 Task: Look for space in Prescott Valley, United States from 9th August, 2023 to 12th August, 2023 for 1 adult in price range Rs.6000 to Rs.15000. Place can be entire place with 1  bedroom having 1 bed and 1 bathroom. Property type can be house, flat, guest house. Amenities needed are: wifi, washing machine. Booking option can be shelf check-in. Required host language is English.
Action: Mouse moved to (498, 121)
Screenshot: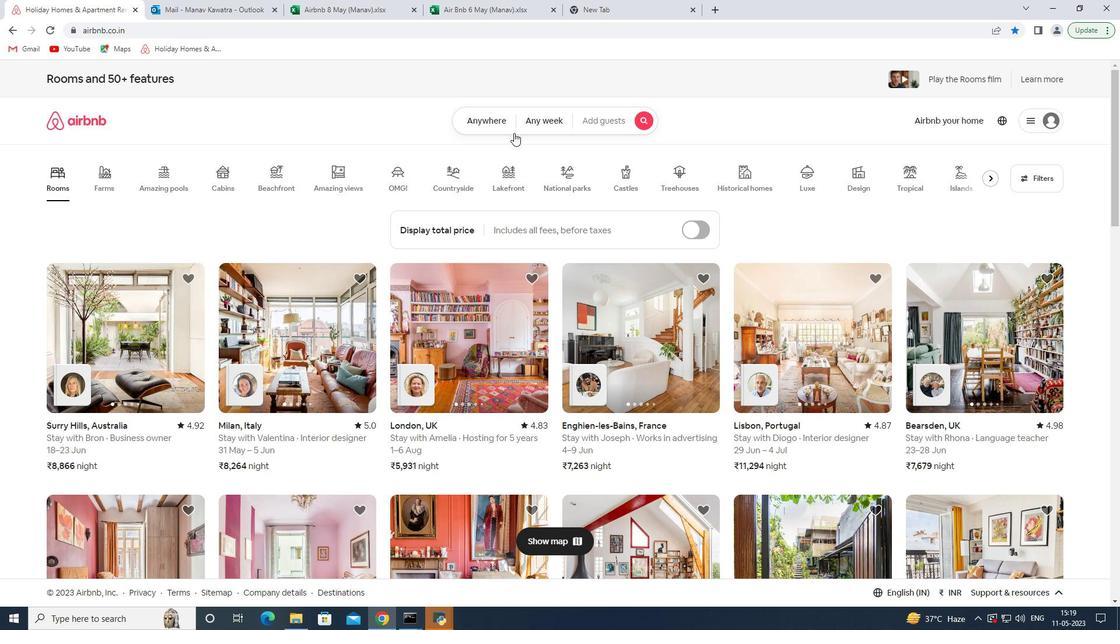 
Action: Mouse pressed left at (498, 121)
Screenshot: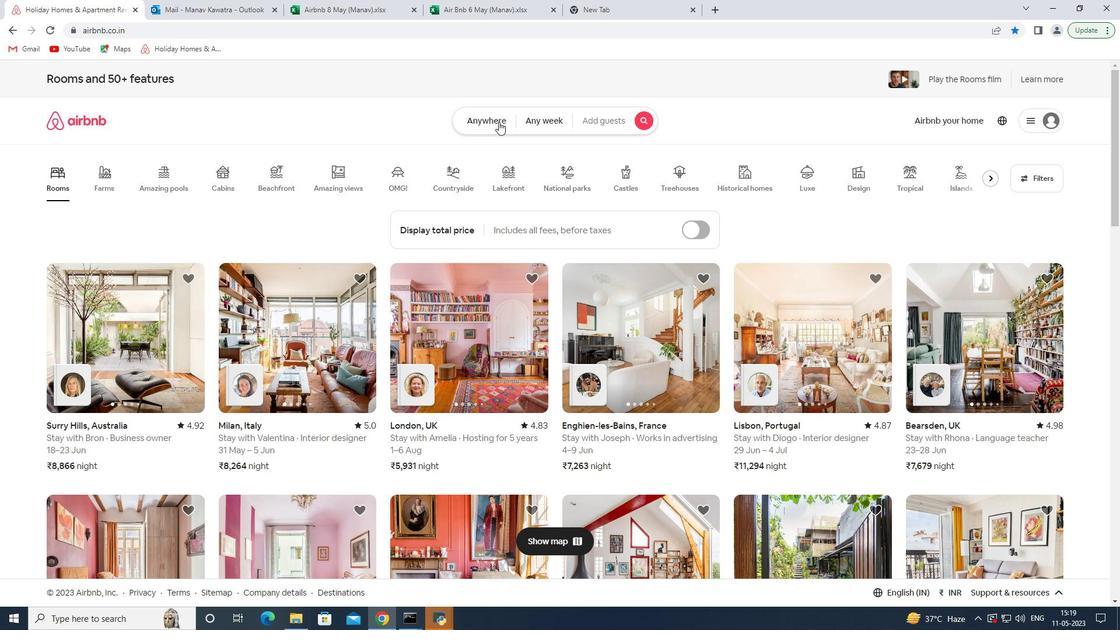
Action: Mouse moved to (451, 162)
Screenshot: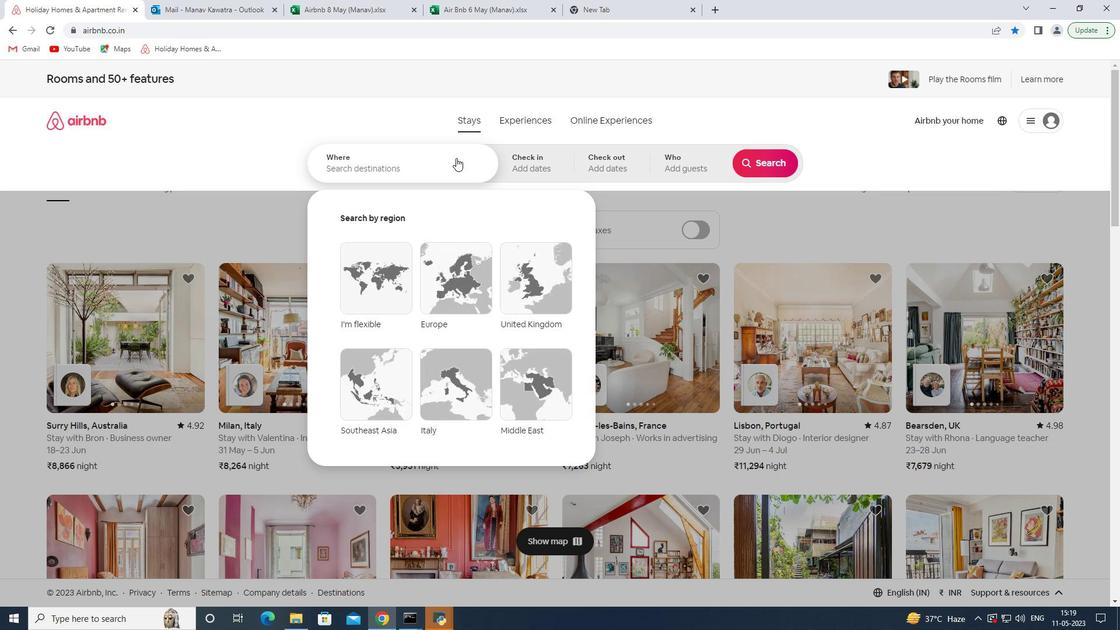
Action: Mouse pressed left at (451, 162)
Screenshot: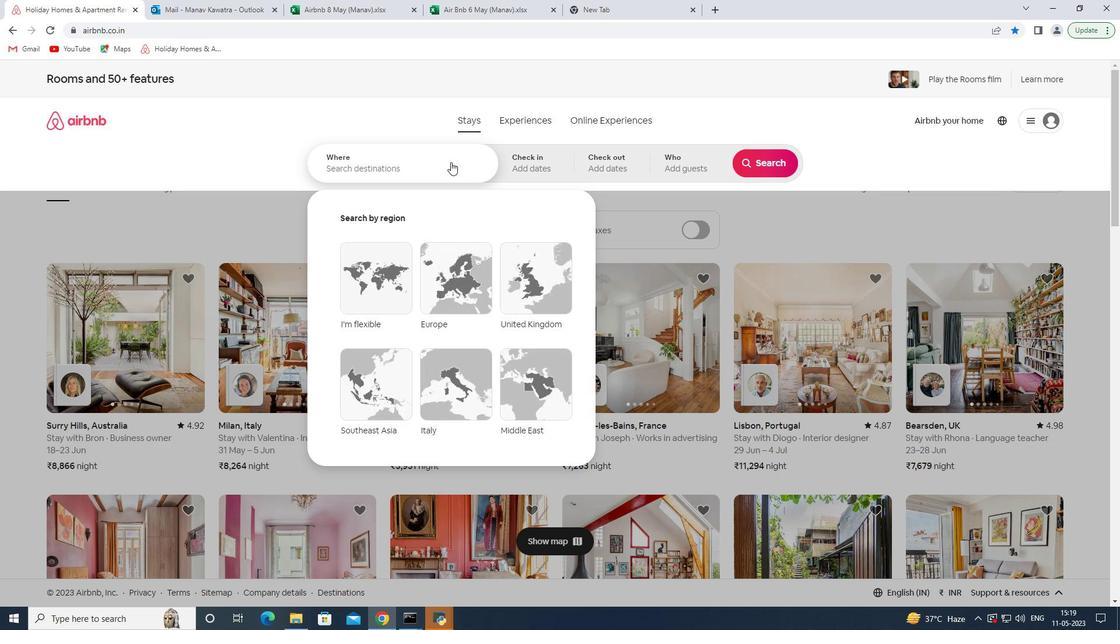 
Action: Key pressed <Key.shift><Key.shift><Key.shift><Key.shift><Key.shift><Key.shift>Prescott<Key.space><Key.shift>Valley,<Key.space><Key.shift><Key.shift><Key.shift><Key.shift>United<Key.space><Key.shift>States<Key.enter>
Screenshot: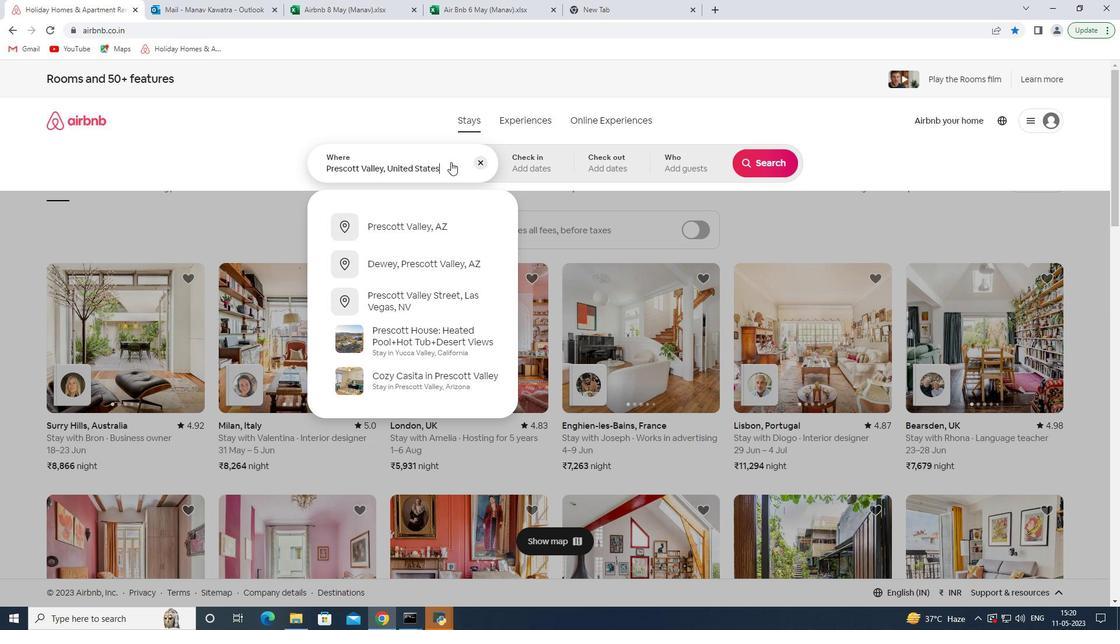 
Action: Mouse moved to (770, 255)
Screenshot: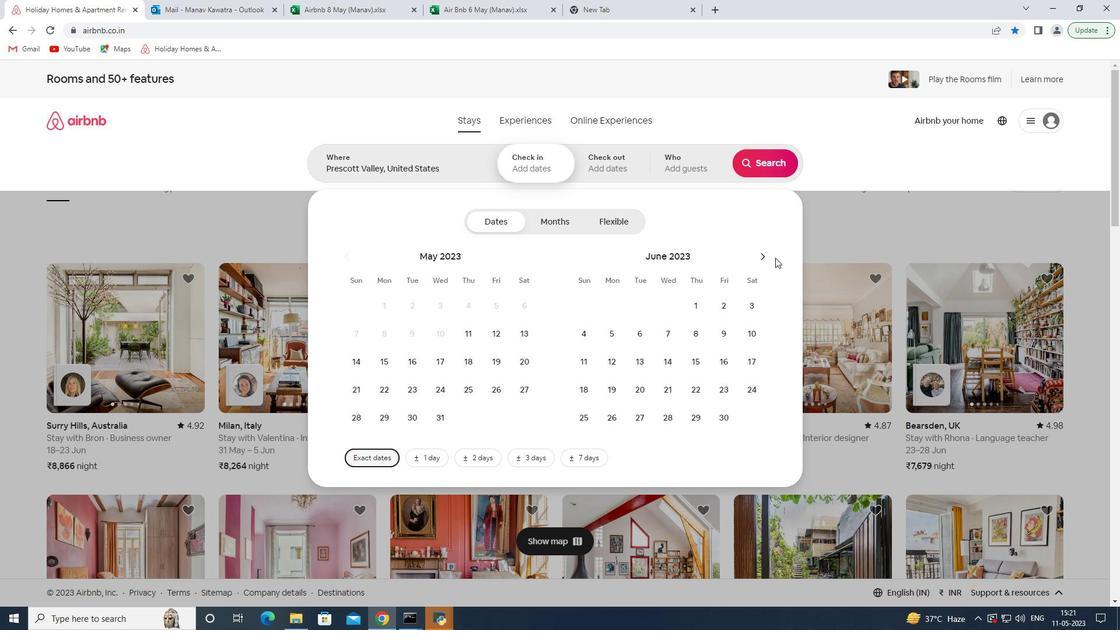 
Action: Mouse pressed left at (770, 255)
Screenshot: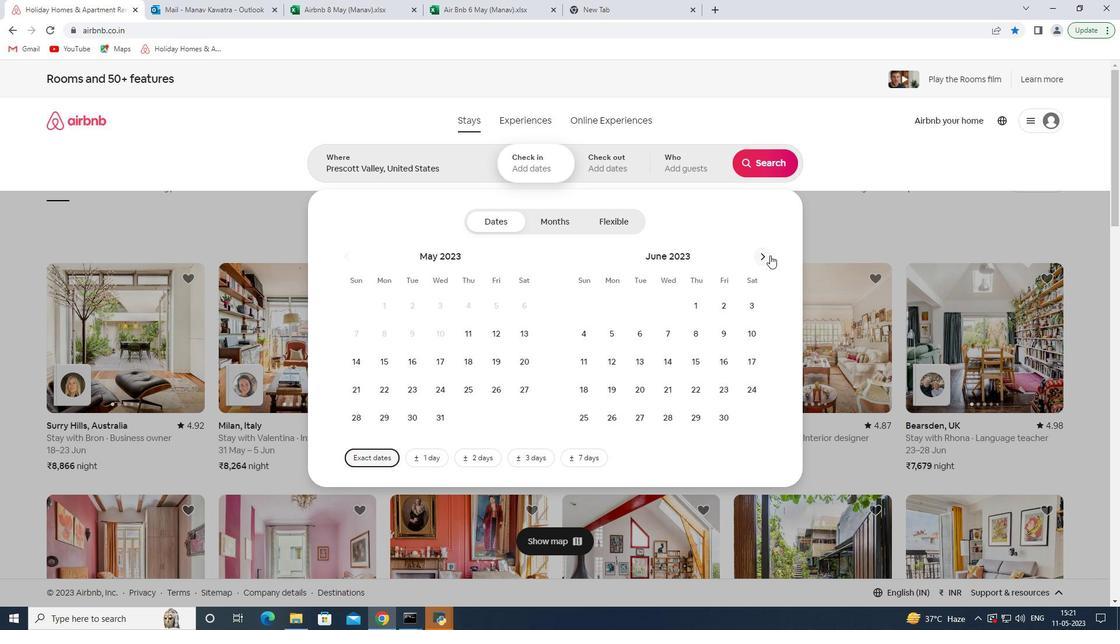 
Action: Mouse pressed left at (770, 255)
Screenshot: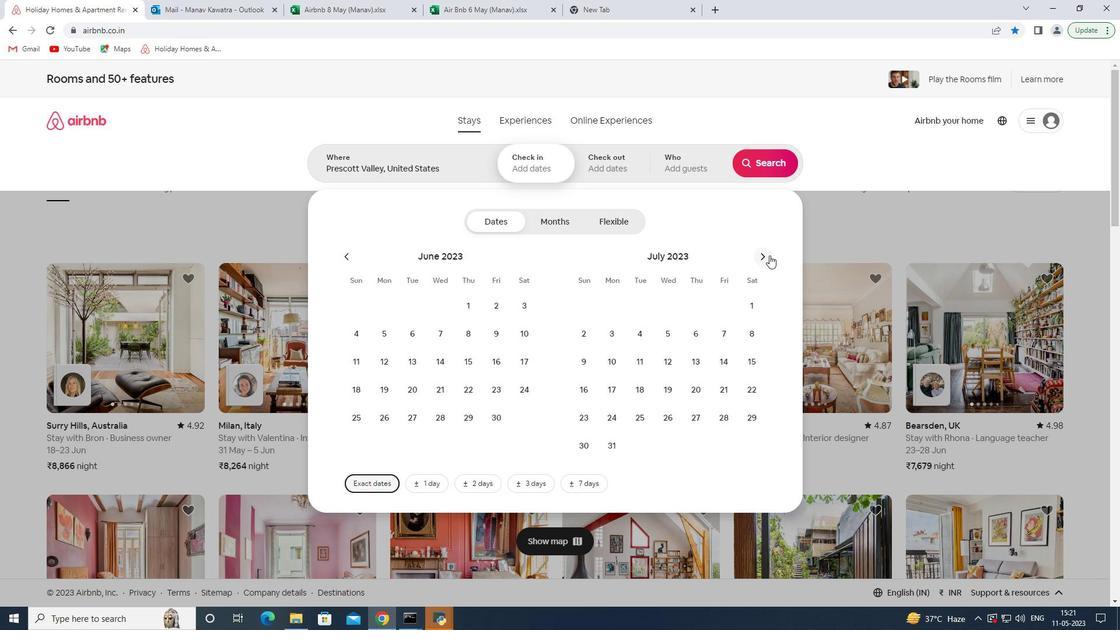 
Action: Mouse moved to (667, 329)
Screenshot: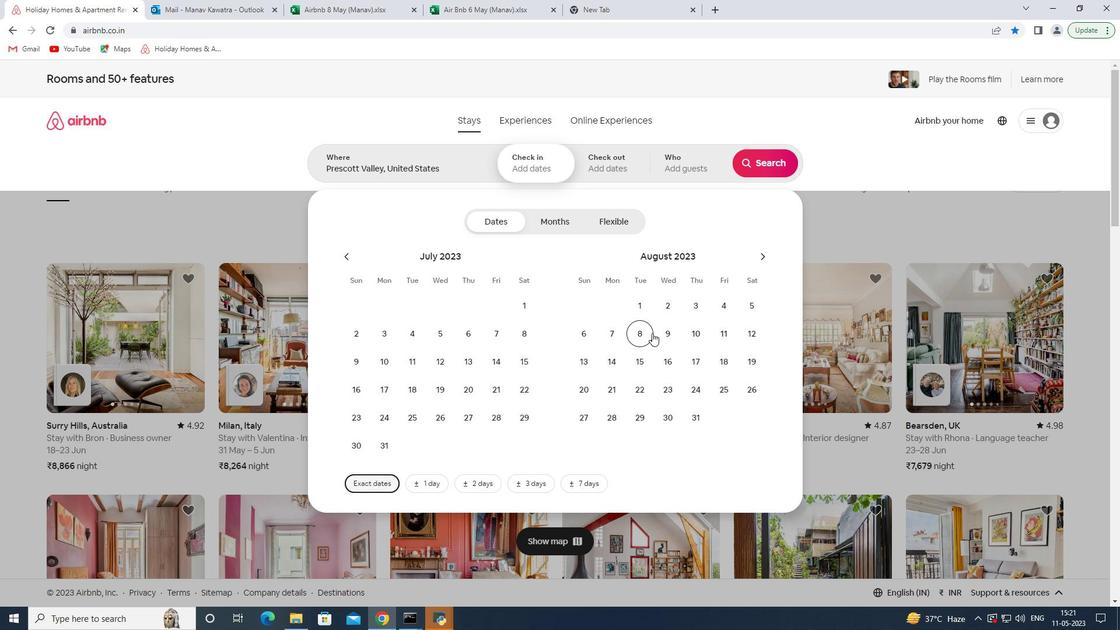 
Action: Mouse pressed left at (667, 329)
Screenshot: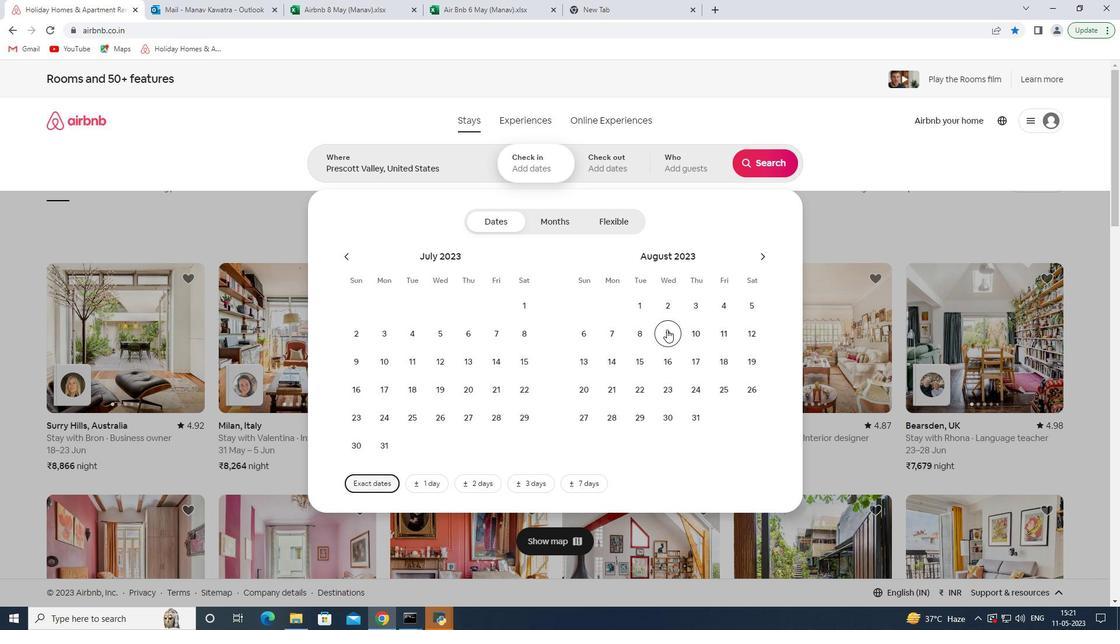 
Action: Mouse moved to (750, 328)
Screenshot: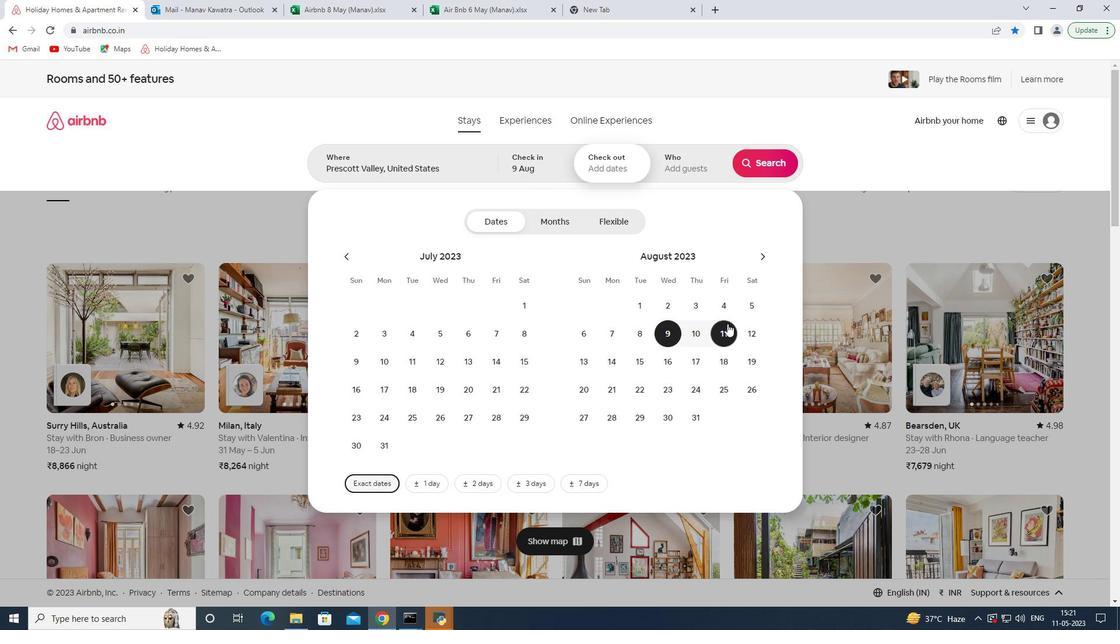 
Action: Mouse pressed left at (750, 328)
Screenshot: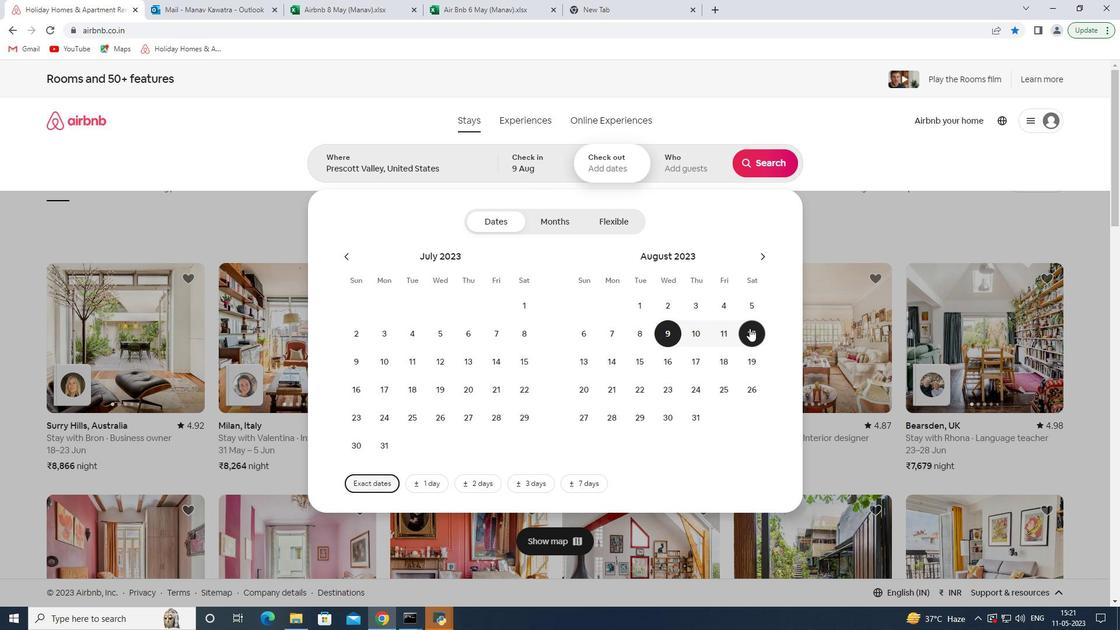 
Action: Mouse moved to (692, 170)
Screenshot: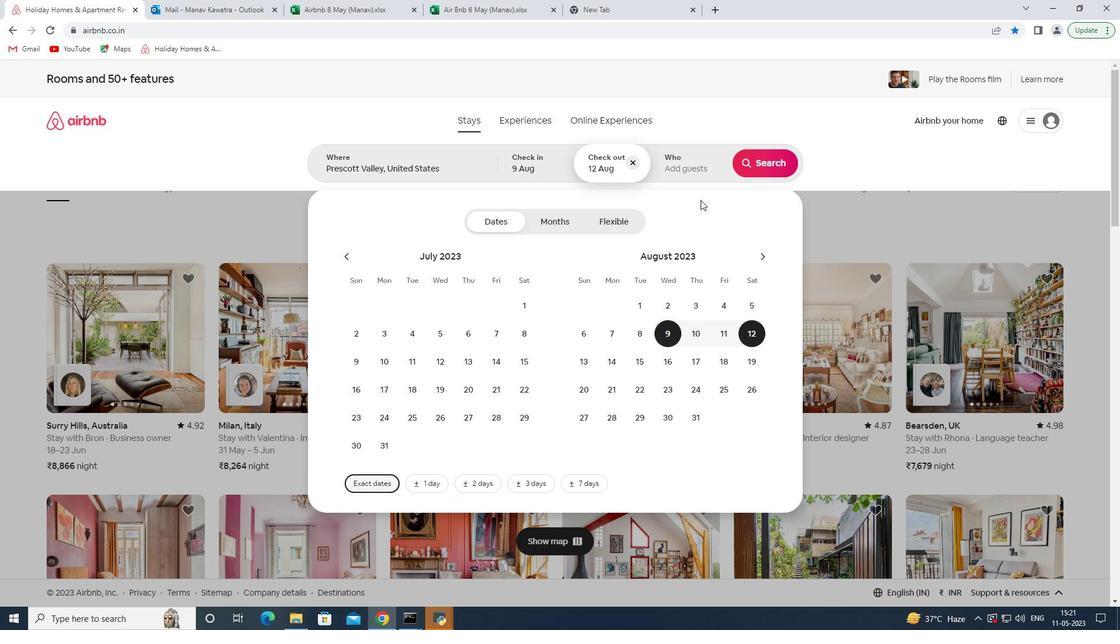 
Action: Mouse pressed left at (692, 170)
Screenshot: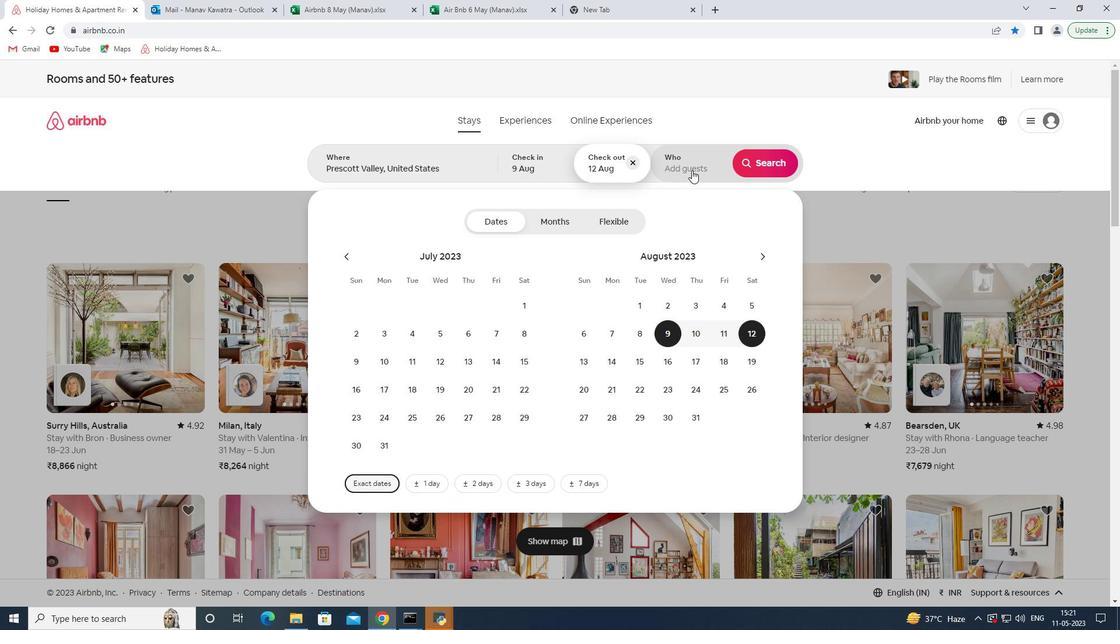 
Action: Mouse moved to (770, 230)
Screenshot: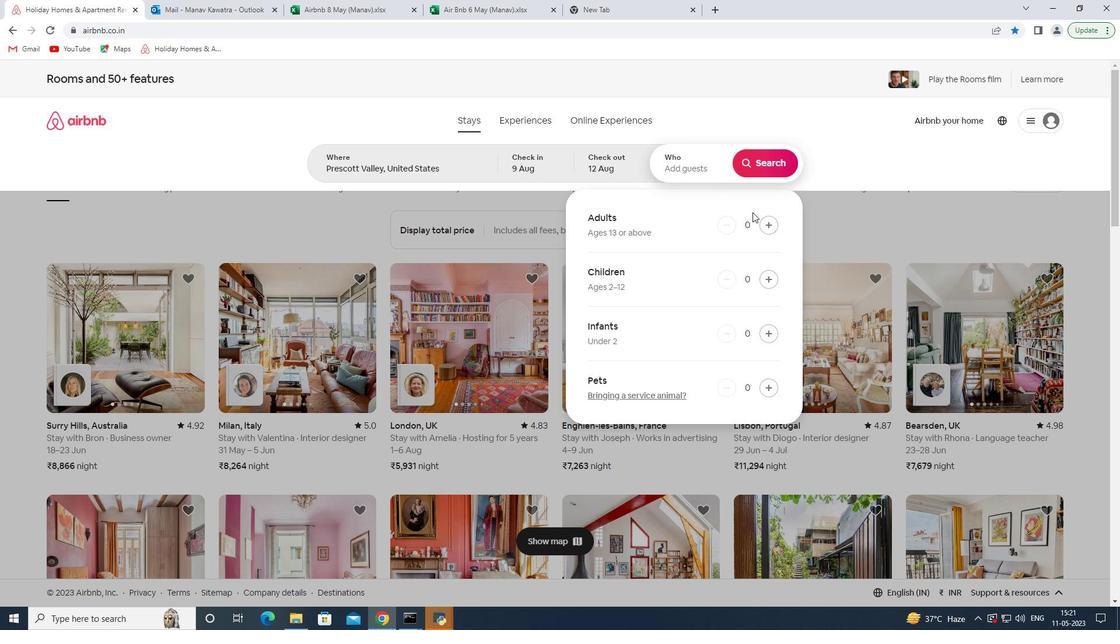 
Action: Mouse pressed left at (770, 230)
Screenshot: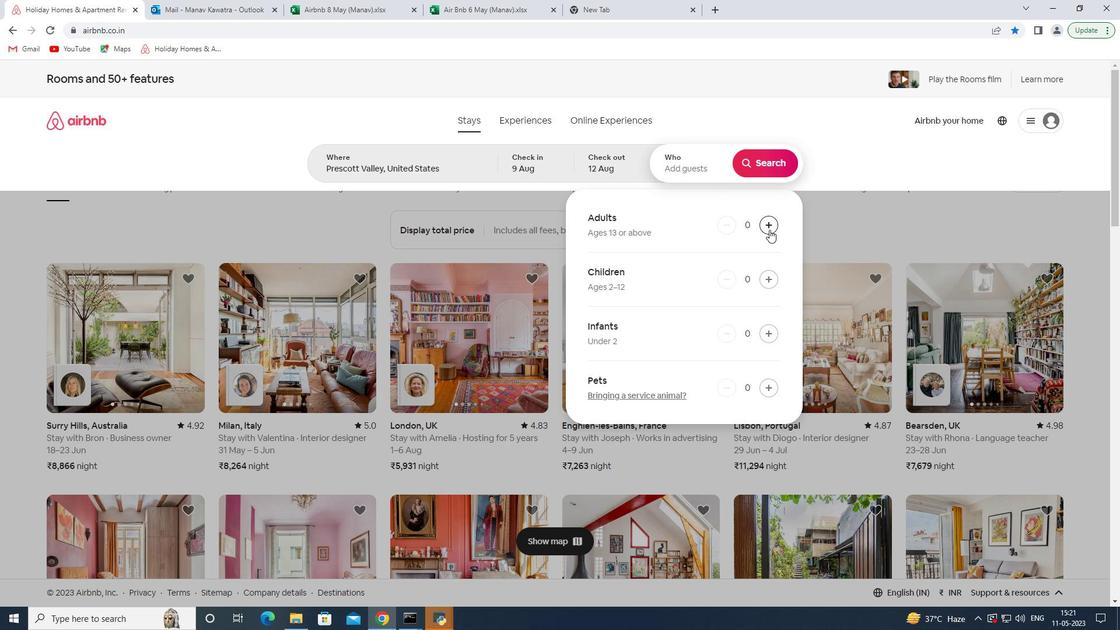 
Action: Mouse pressed left at (770, 230)
Screenshot: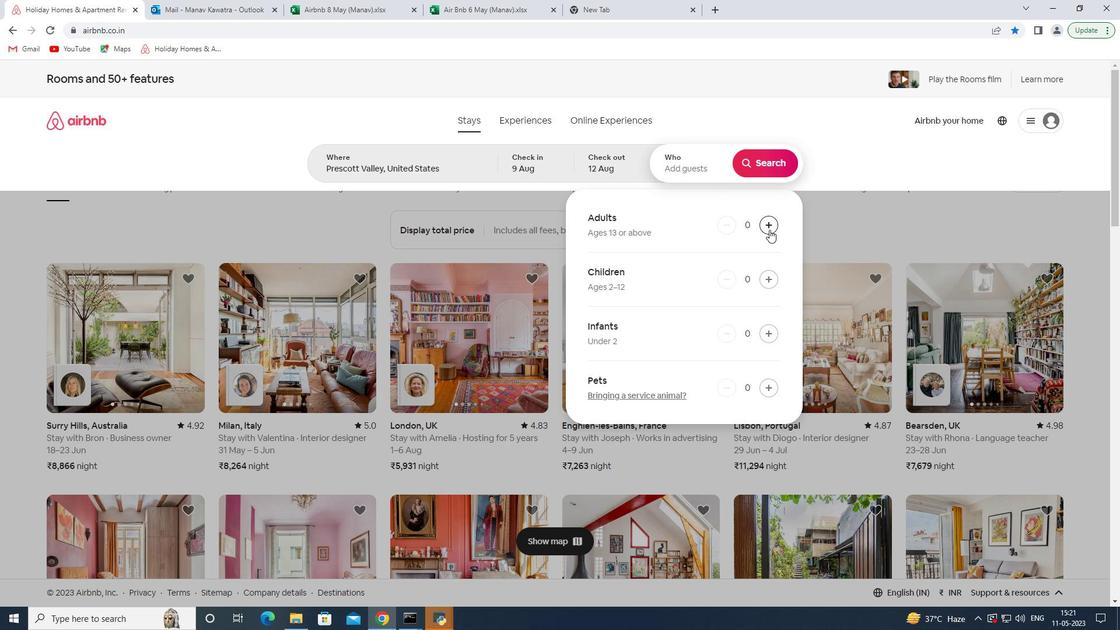 
Action: Mouse moved to (722, 231)
Screenshot: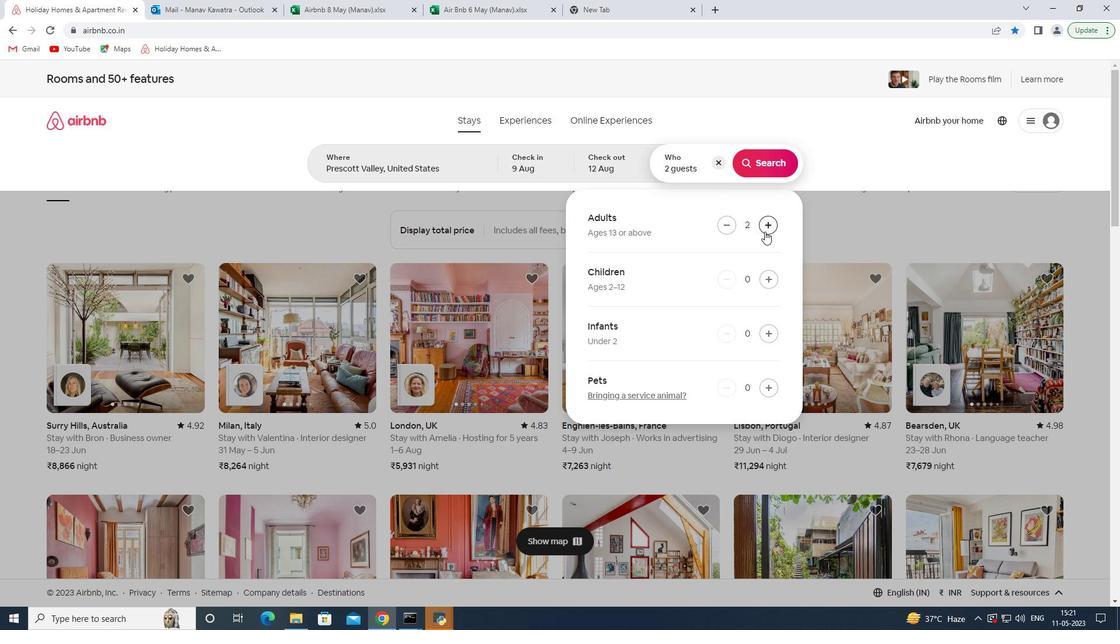 
Action: Mouse pressed left at (722, 231)
Screenshot: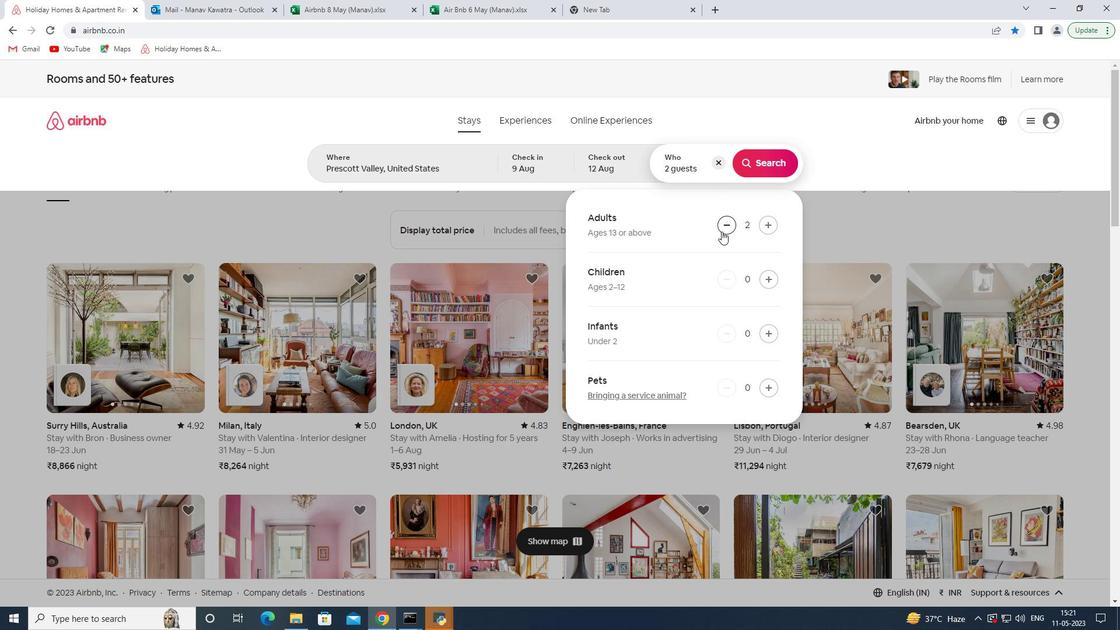 
Action: Mouse moved to (764, 150)
Screenshot: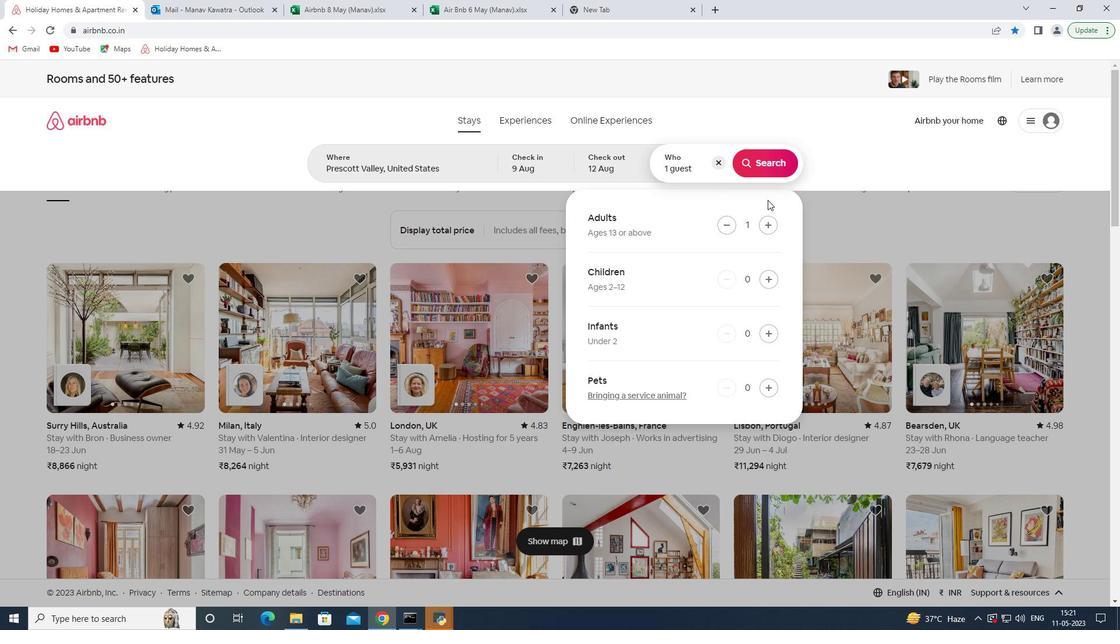 
Action: Mouse pressed left at (764, 150)
Screenshot: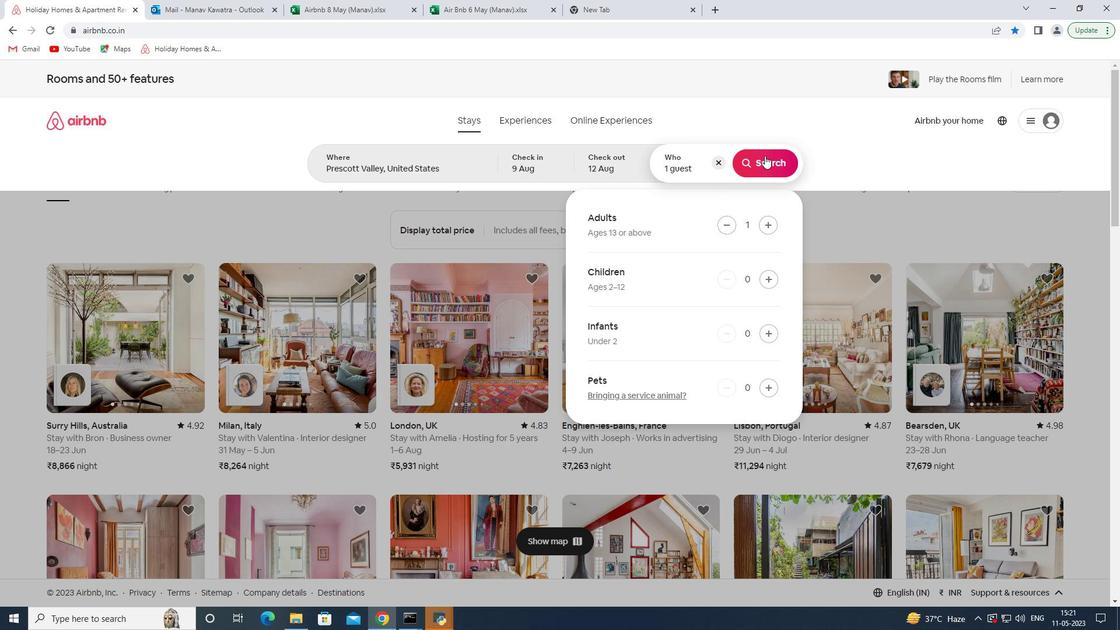 
Action: Mouse moved to (1067, 131)
Screenshot: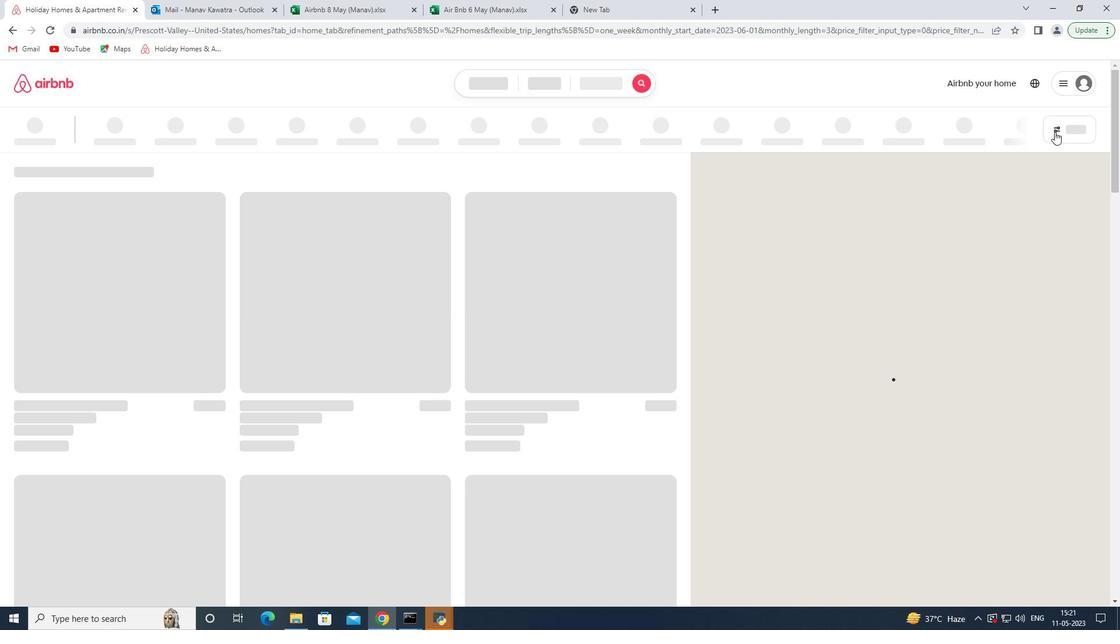 
Action: Mouse pressed left at (1067, 131)
Screenshot: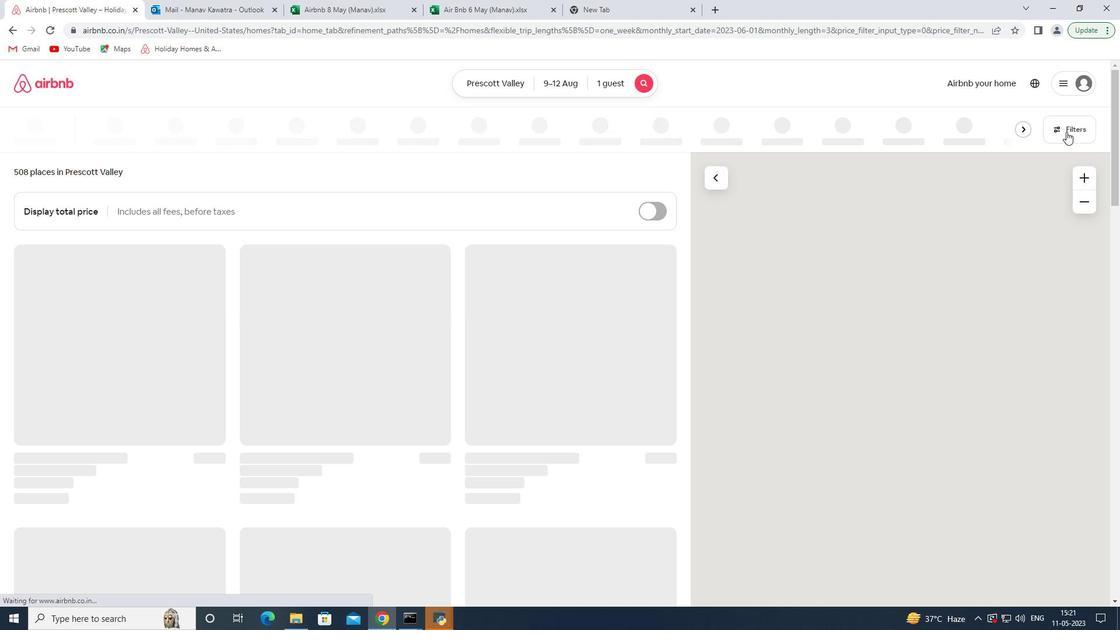 
Action: Mouse moved to (423, 423)
Screenshot: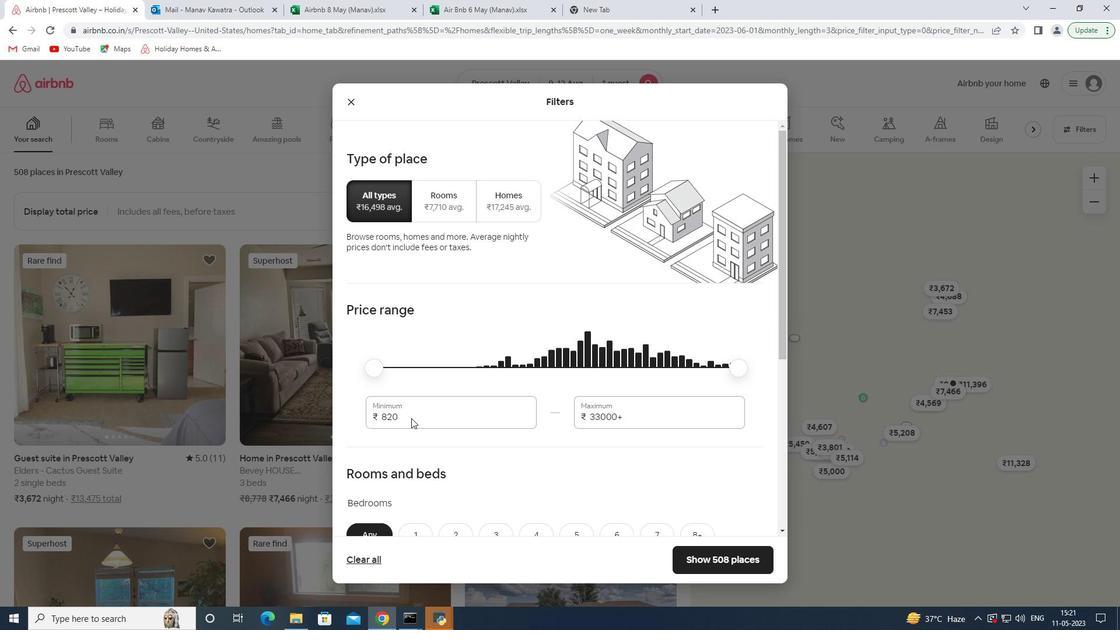 
Action: Mouse pressed left at (423, 423)
Screenshot: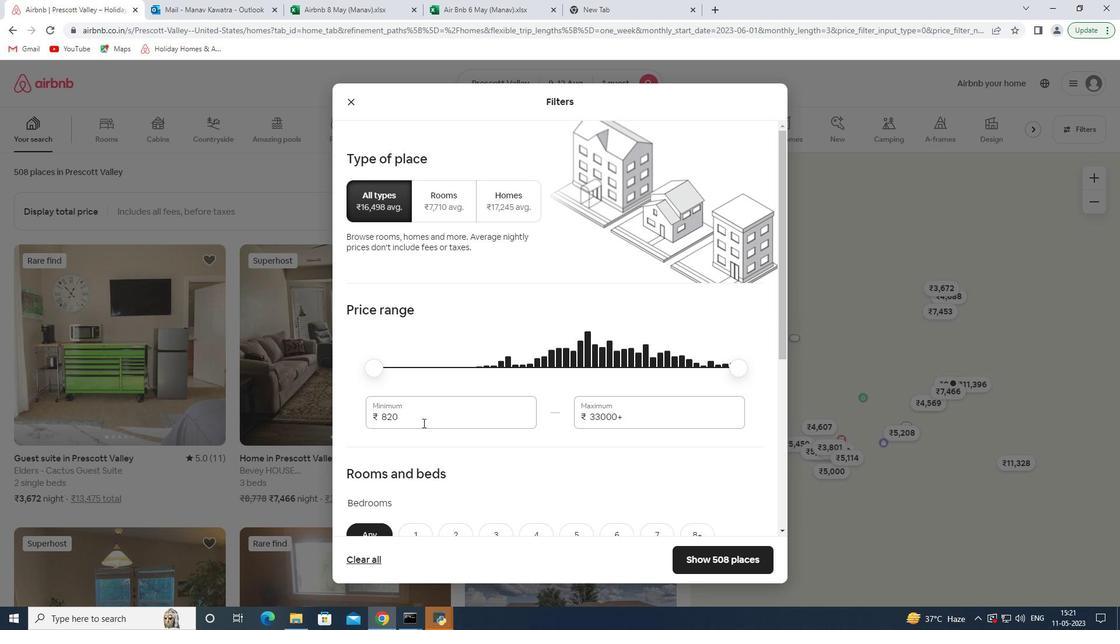 
Action: Mouse moved to (383, 415)
Screenshot: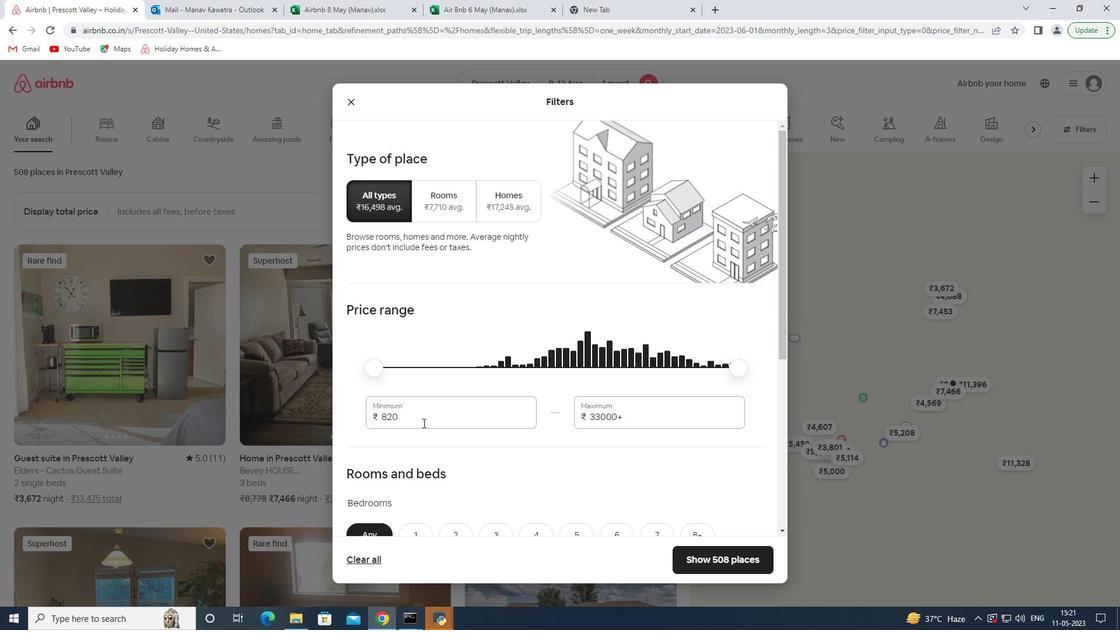 
Action: Key pressed <Key.backspace>6000<Key.tab>12000
Screenshot: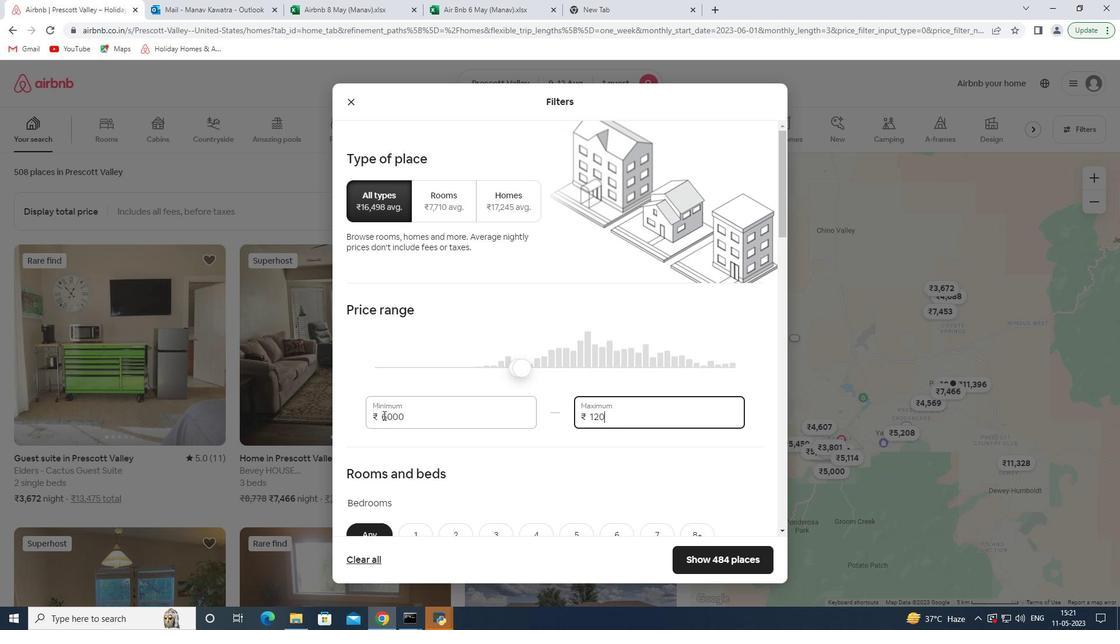 
Action: Mouse scrolled (383, 415) with delta (0, 0)
Screenshot: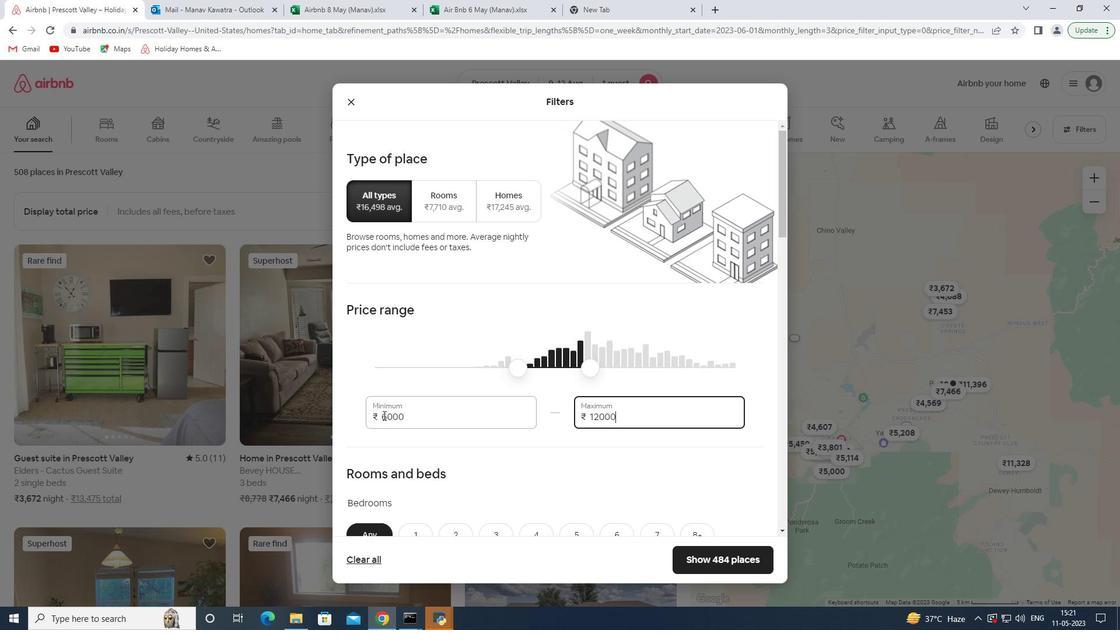 
Action: Mouse scrolled (383, 415) with delta (0, 0)
Screenshot: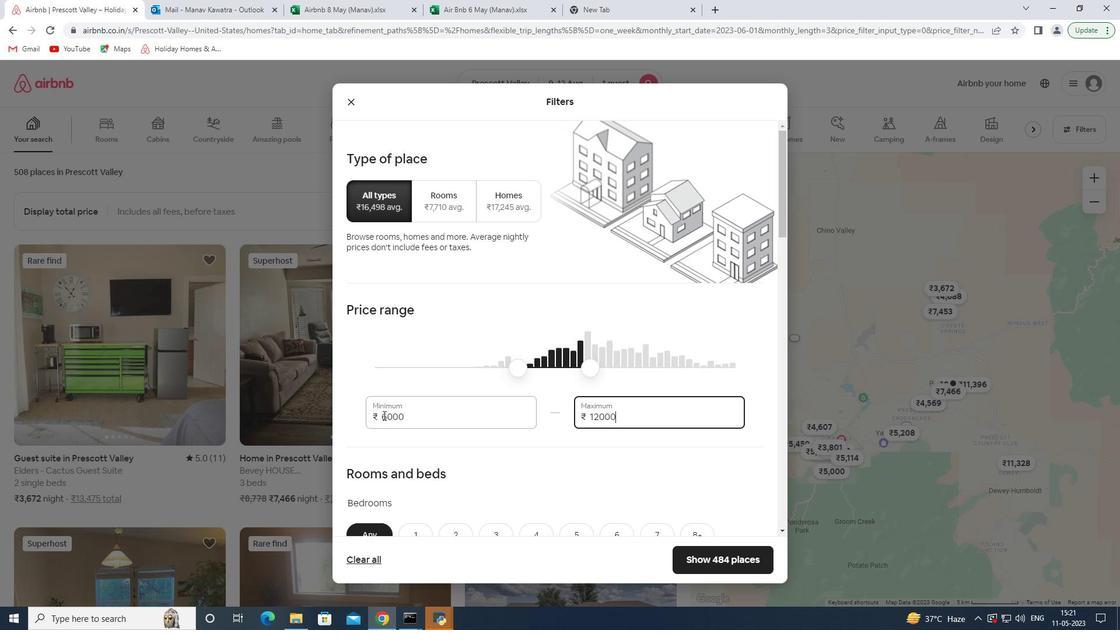 
Action: Mouse scrolled (383, 415) with delta (0, 0)
Screenshot: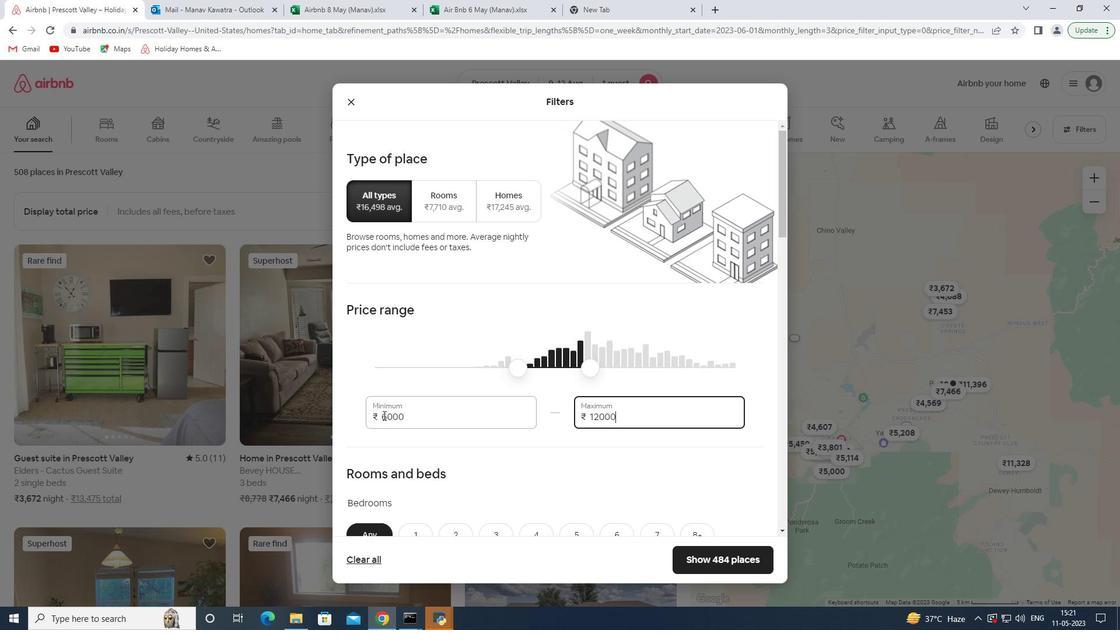 
Action: Mouse moved to (422, 361)
Screenshot: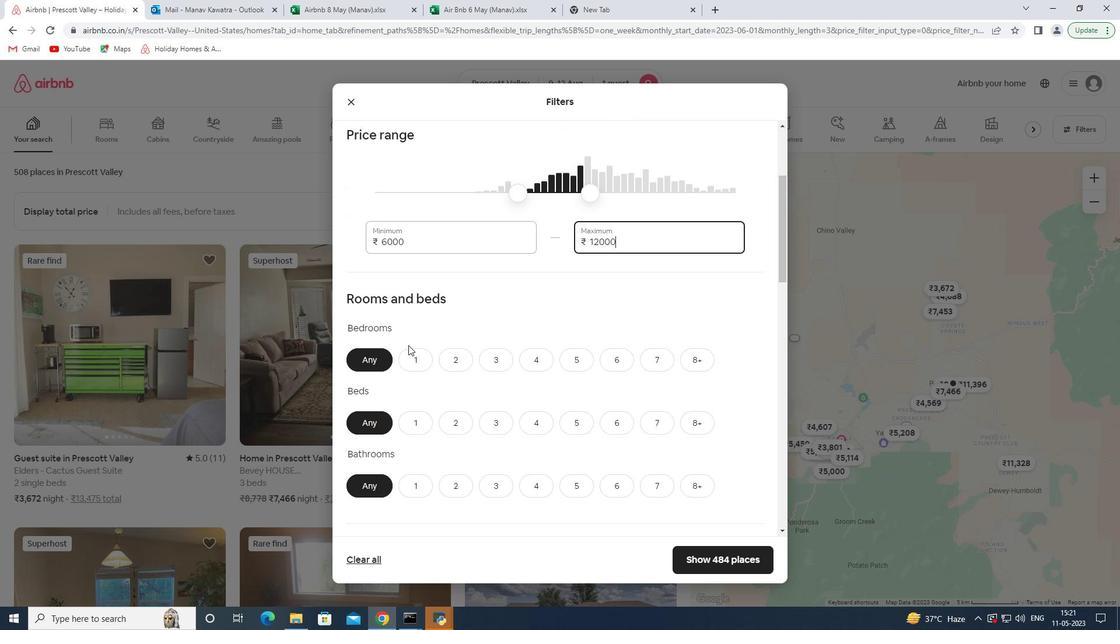
Action: Mouse pressed left at (422, 361)
Screenshot: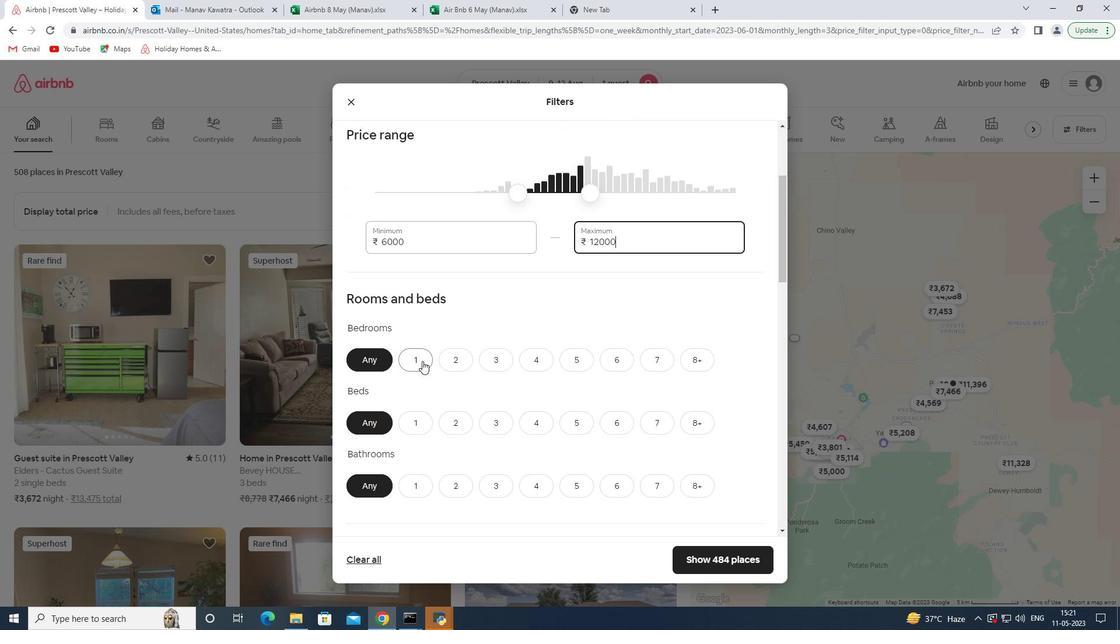 
Action: Mouse moved to (422, 422)
Screenshot: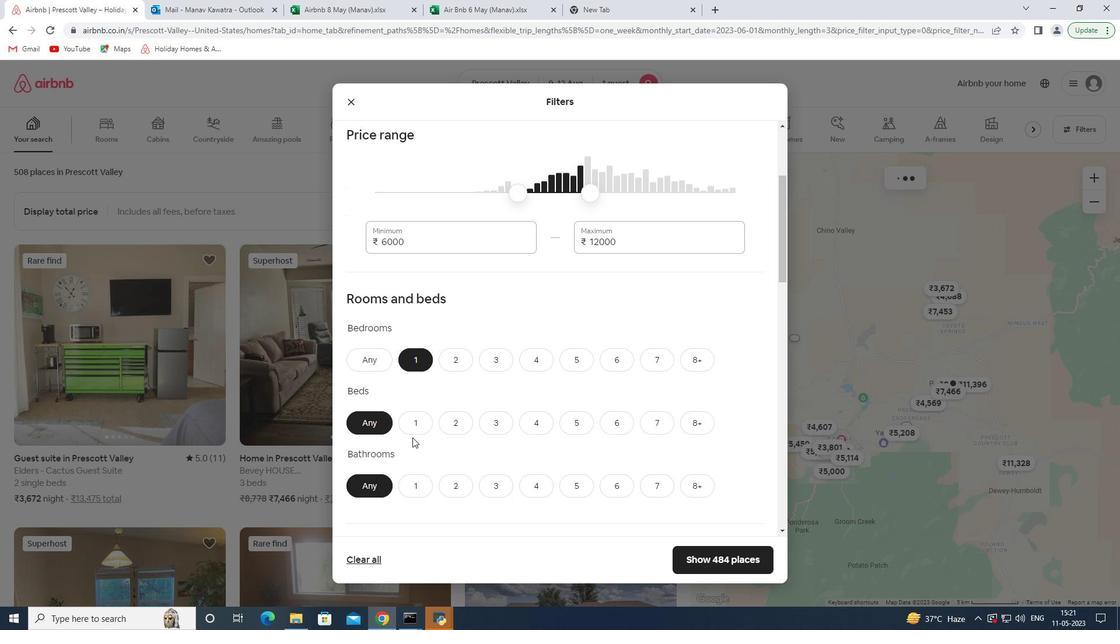 
Action: Mouse pressed left at (422, 422)
Screenshot: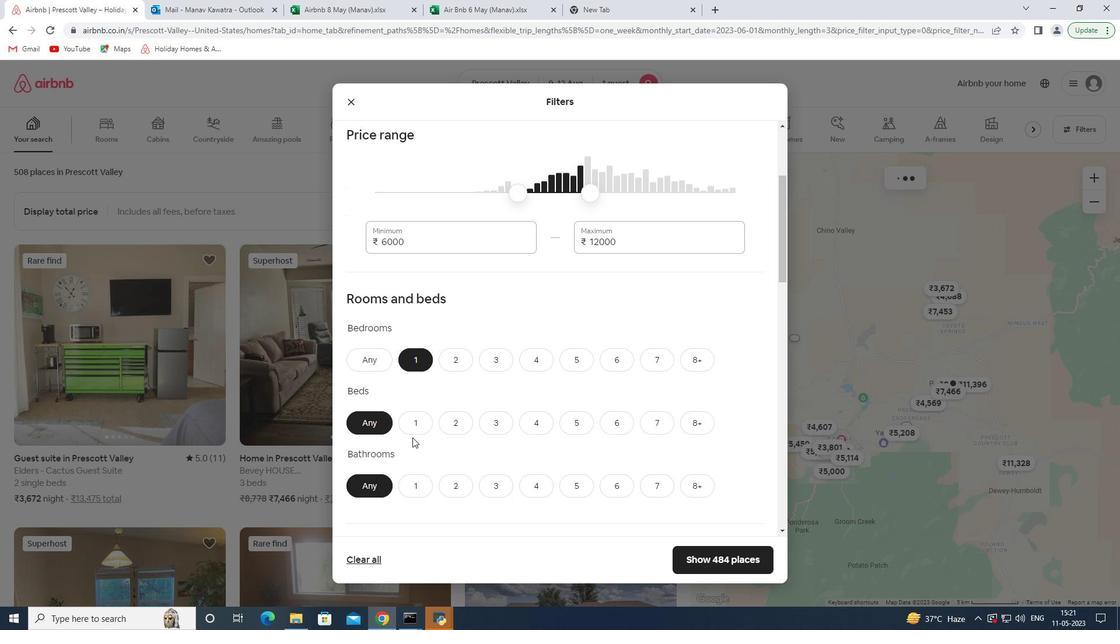 
Action: Mouse moved to (411, 476)
Screenshot: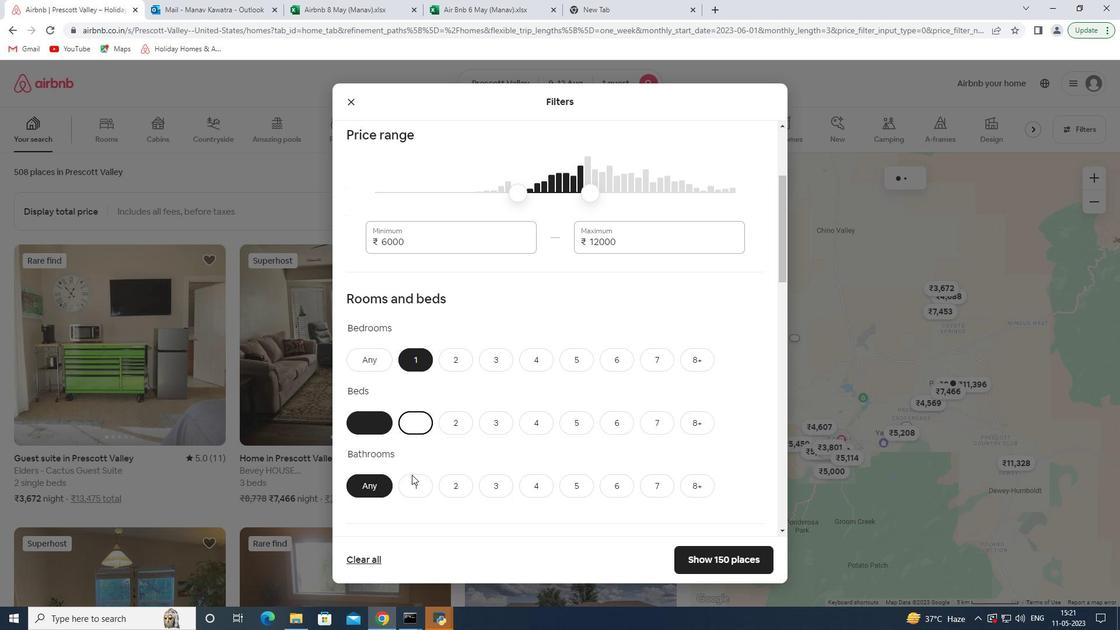 
Action: Mouse pressed left at (411, 476)
Screenshot: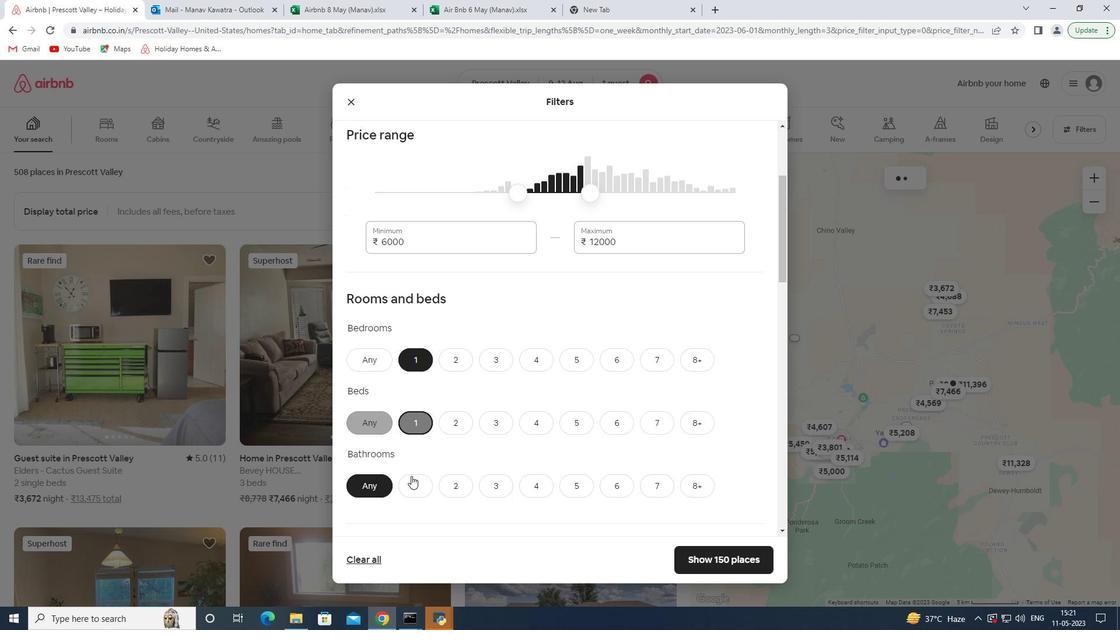 
Action: Mouse moved to (410, 472)
Screenshot: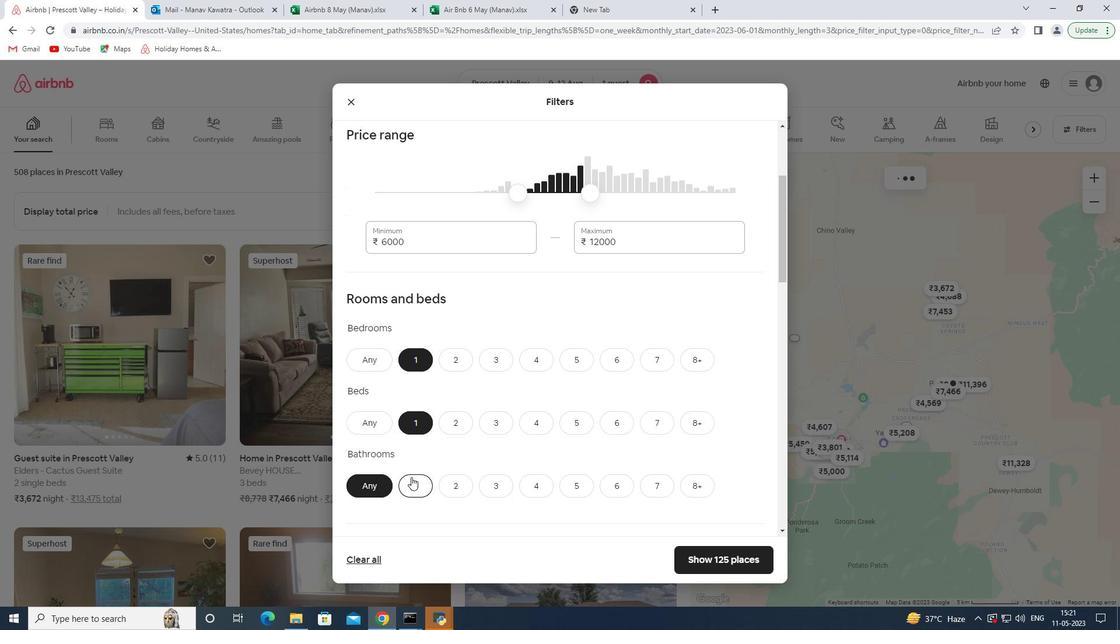 
Action: Mouse scrolled (410, 471) with delta (0, 0)
Screenshot: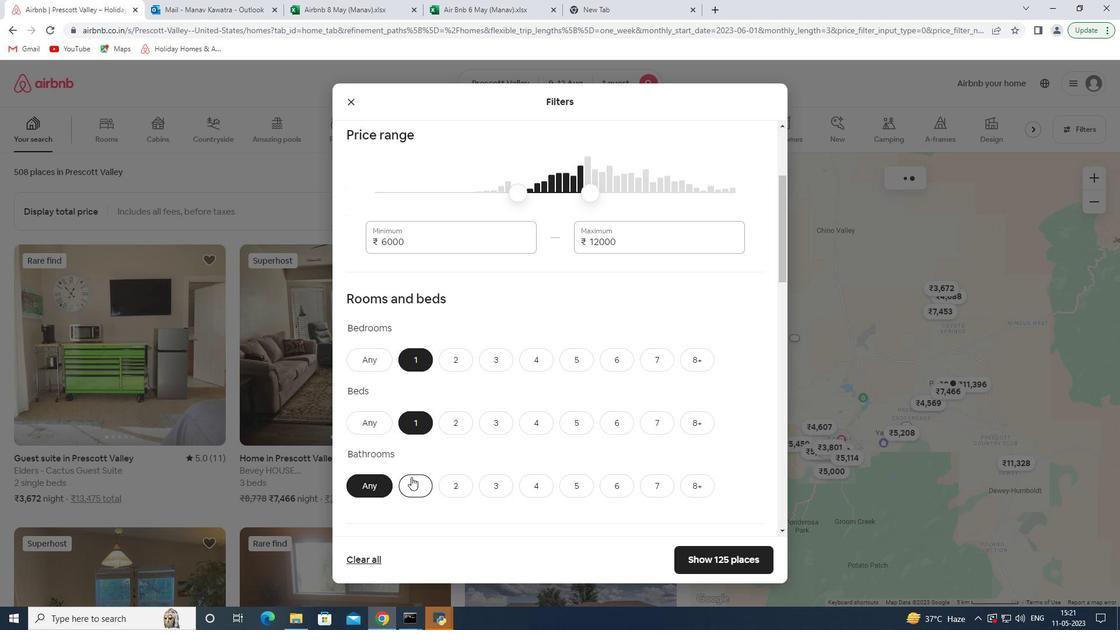 
Action: Mouse scrolled (410, 471) with delta (0, 0)
Screenshot: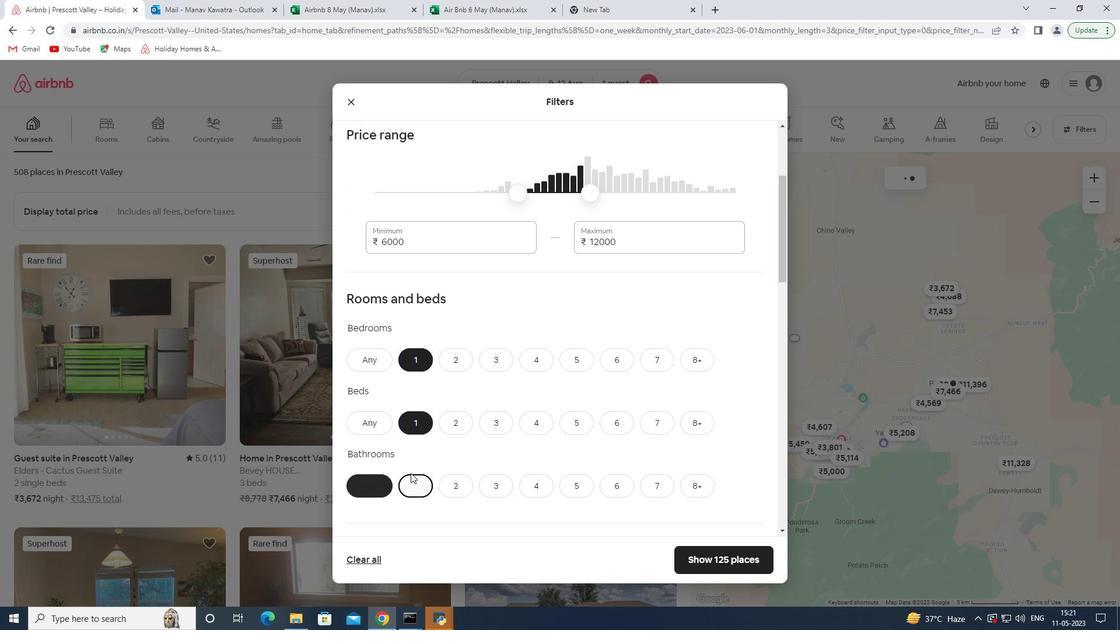
Action: Mouse scrolled (410, 471) with delta (0, 0)
Screenshot: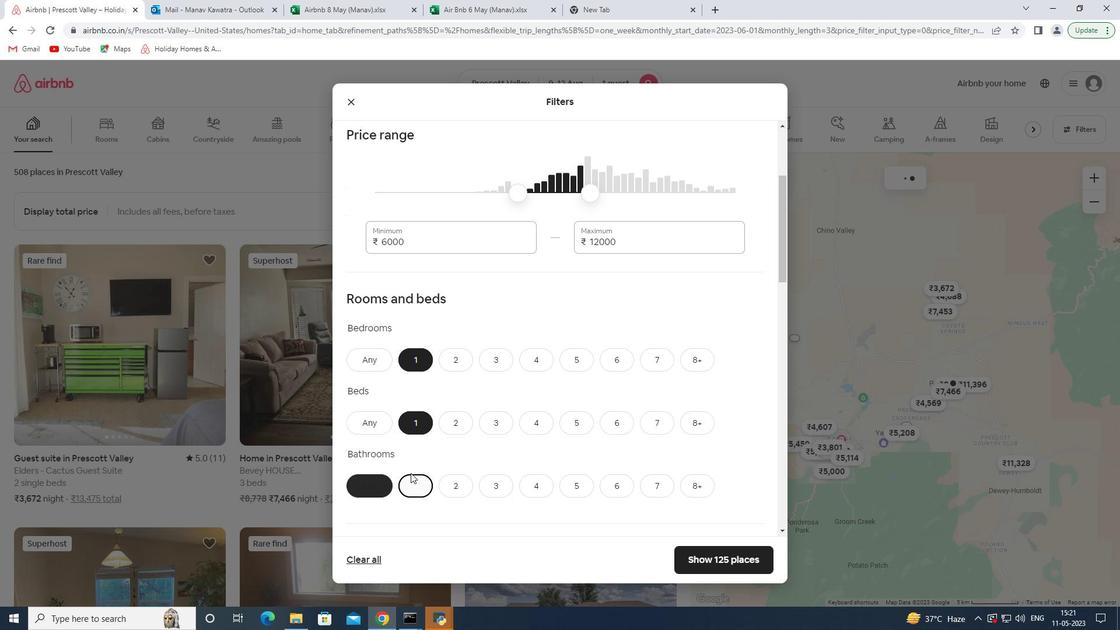 
Action: Mouse moved to (409, 471)
Screenshot: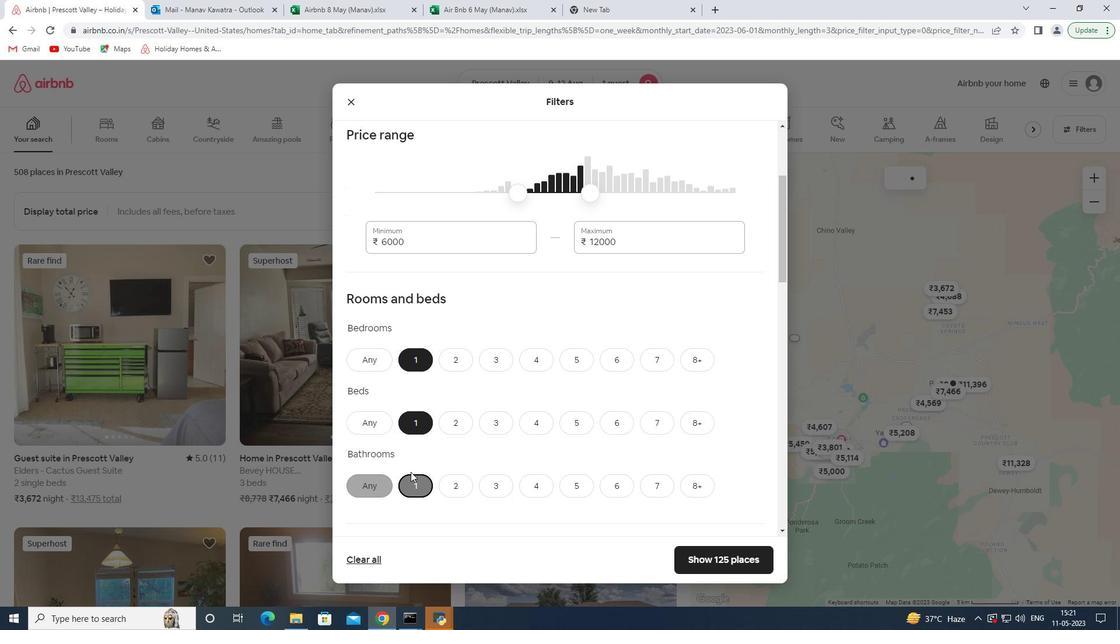 
Action: Mouse scrolled (409, 470) with delta (0, 0)
Screenshot: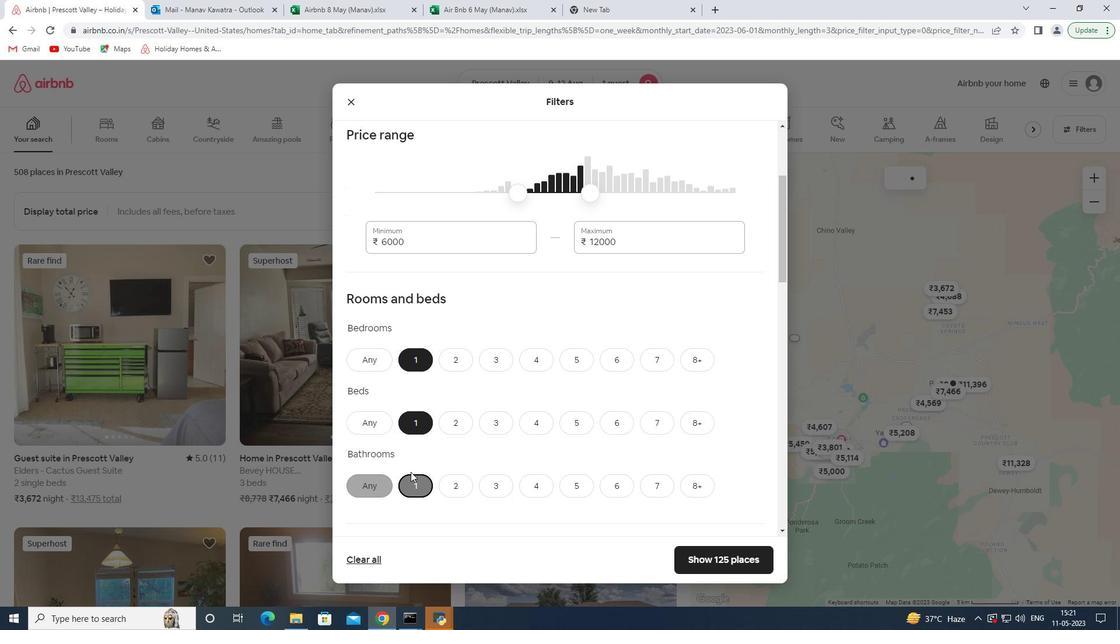 
Action: Mouse moved to (409, 393)
Screenshot: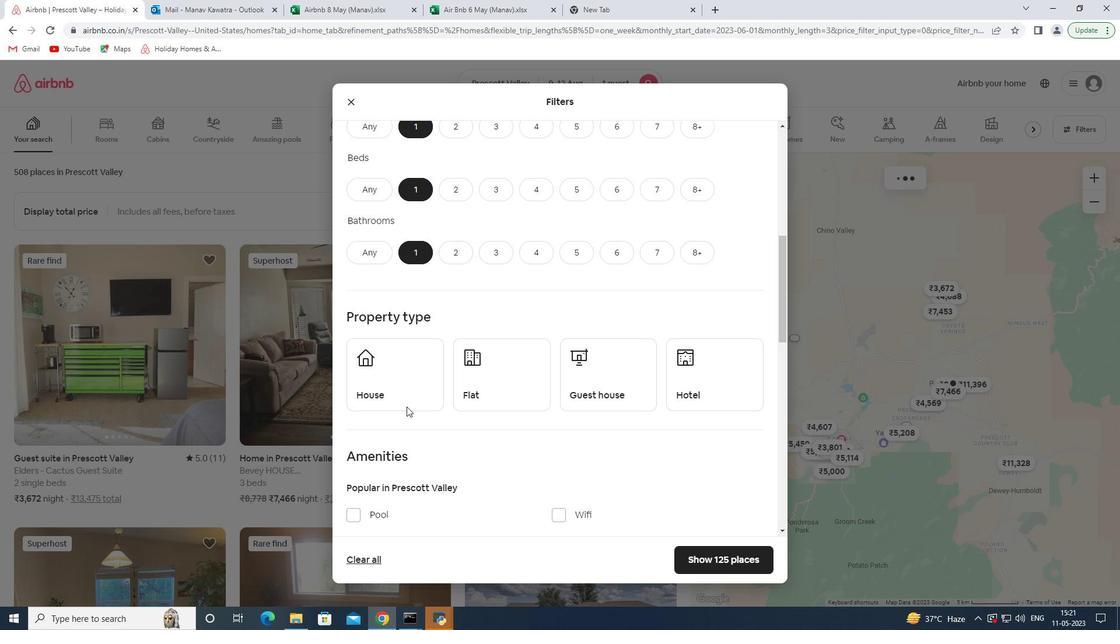 
Action: Mouse pressed left at (409, 393)
Screenshot: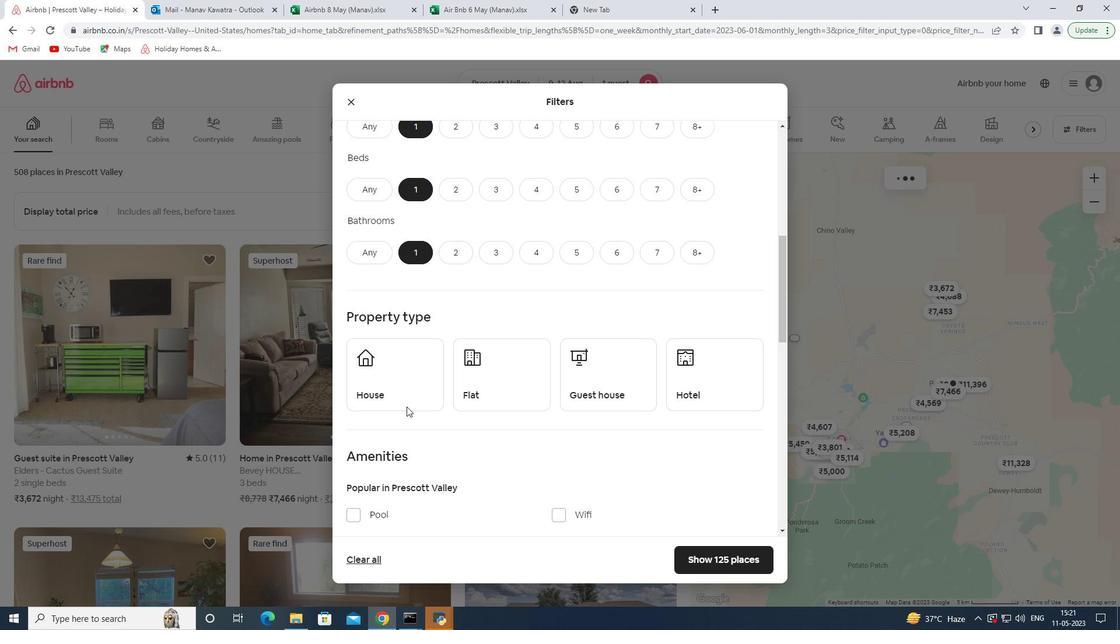 
Action: Mouse moved to (504, 390)
Screenshot: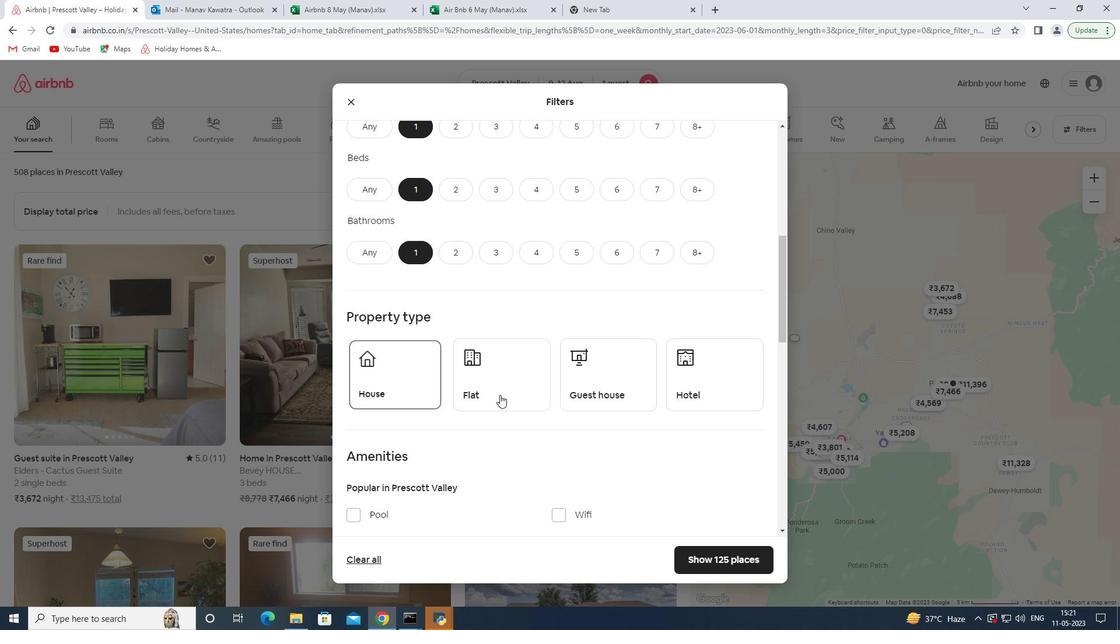 
Action: Mouse pressed left at (504, 390)
Screenshot: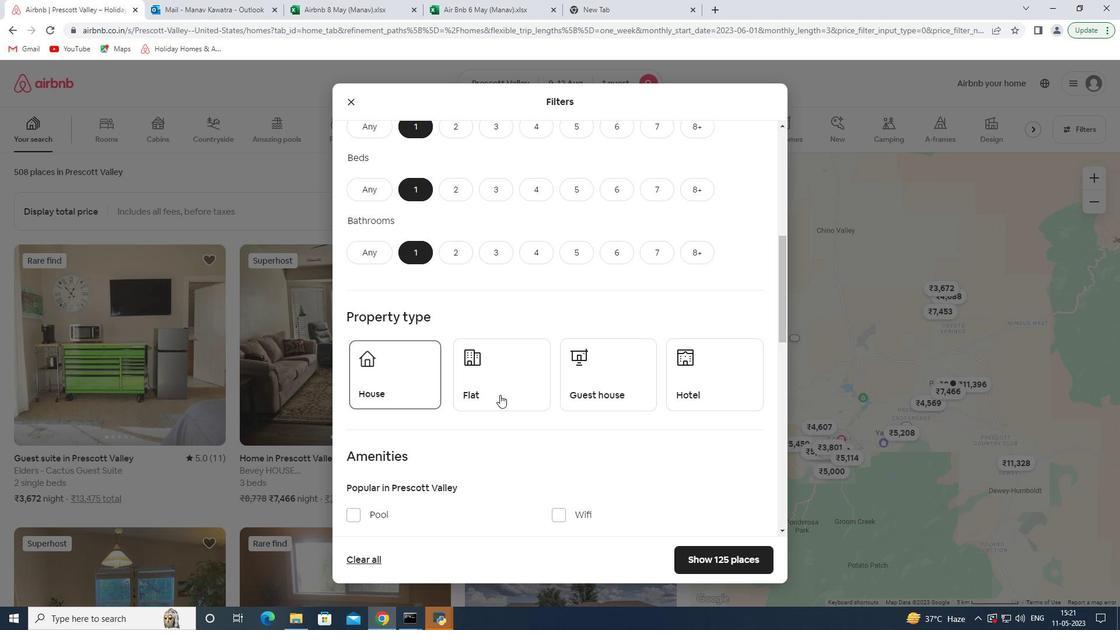 
Action: Mouse moved to (580, 369)
Screenshot: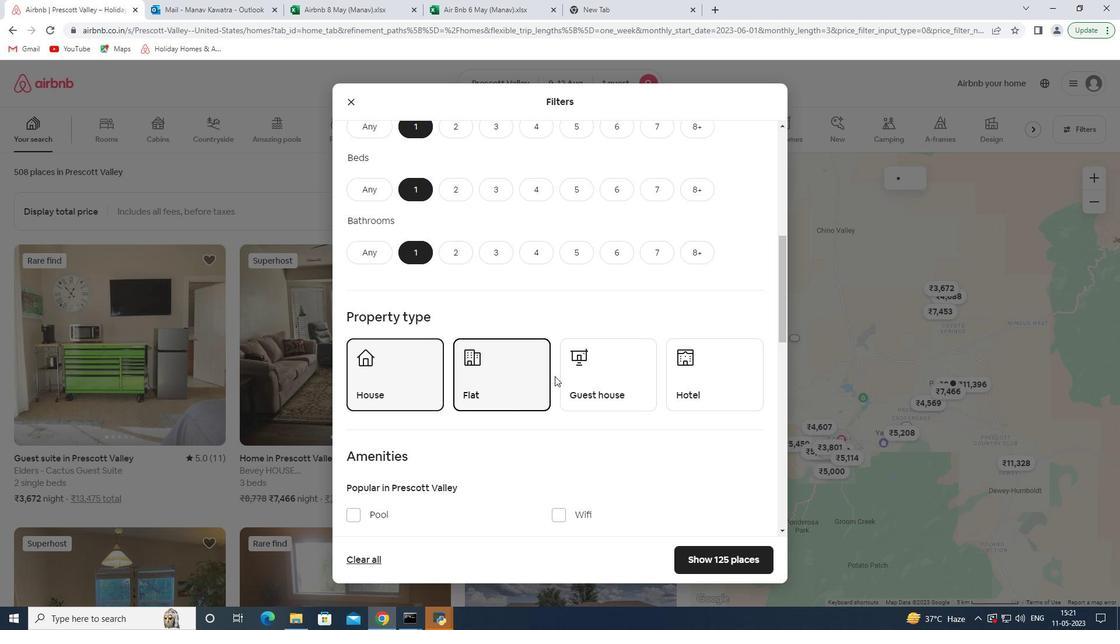 
Action: Mouse pressed left at (580, 369)
Screenshot: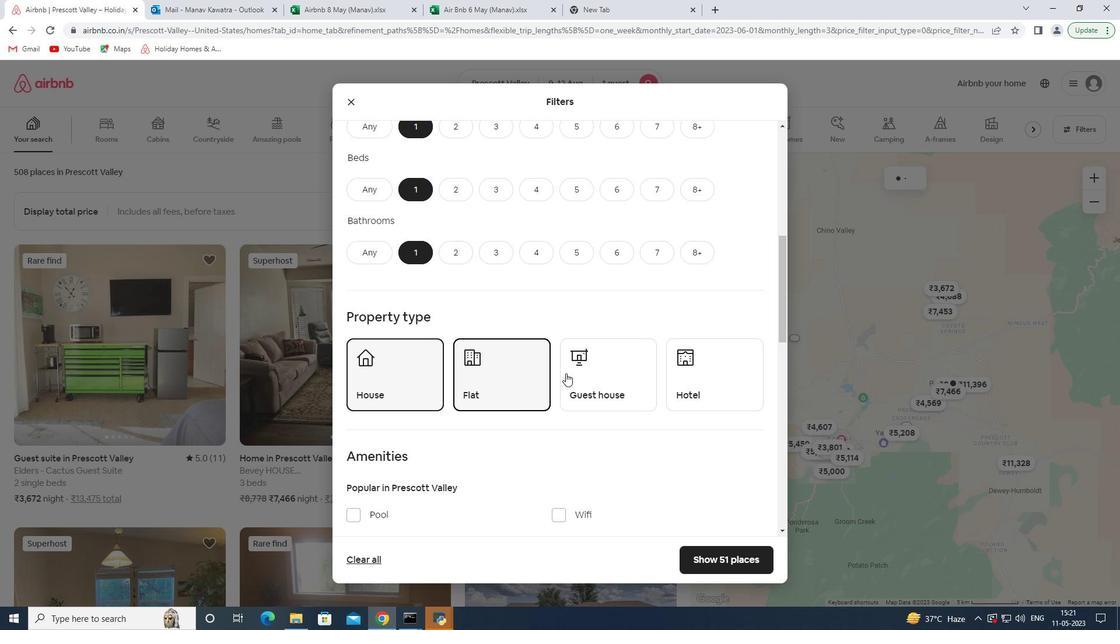 
Action: Mouse moved to (577, 368)
Screenshot: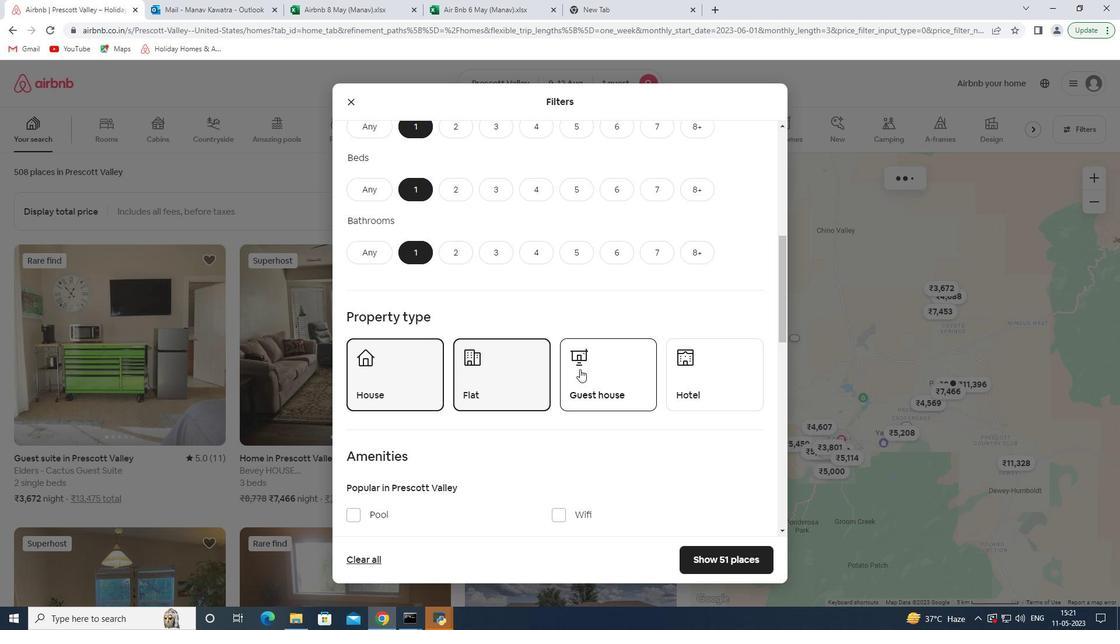 
Action: Mouse scrolled (577, 368) with delta (0, 0)
Screenshot: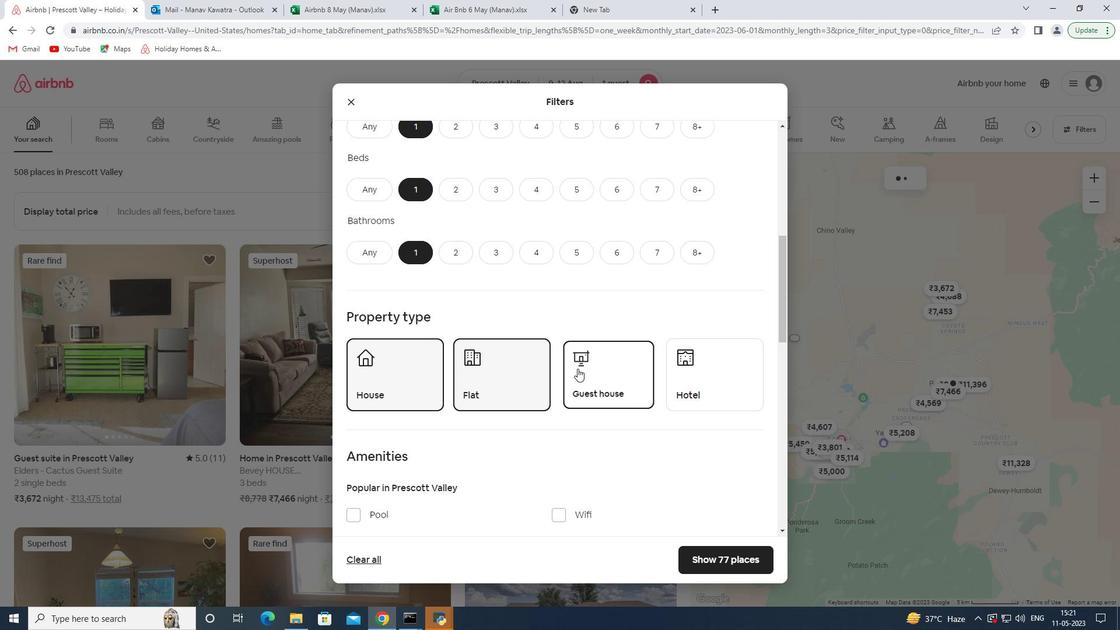 
Action: Mouse scrolled (577, 368) with delta (0, 0)
Screenshot: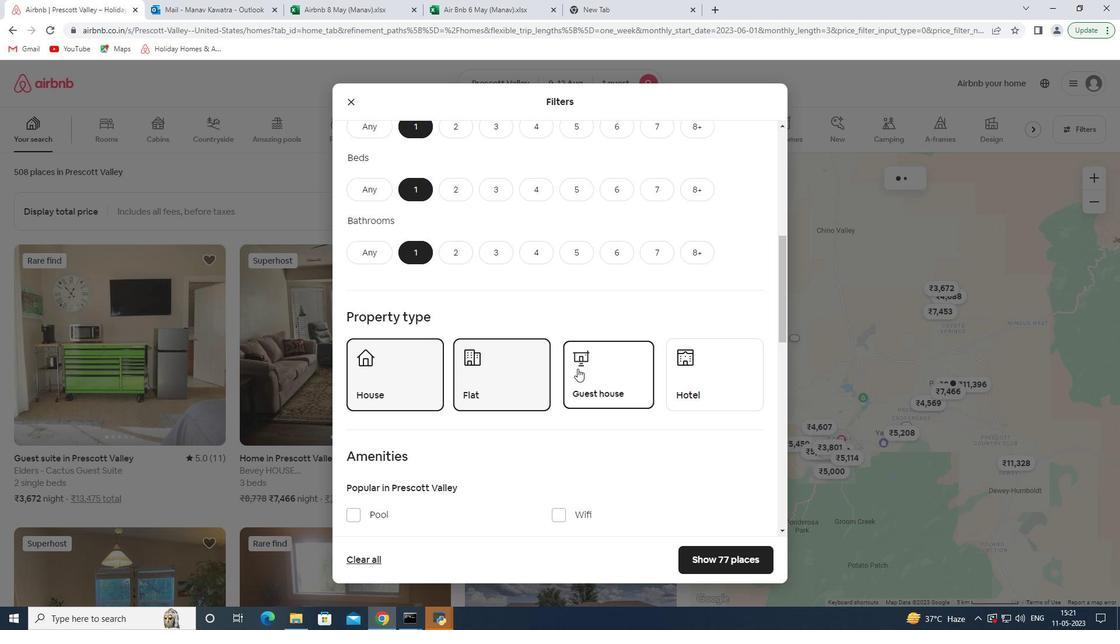 
Action: Mouse scrolled (577, 368) with delta (0, 0)
Screenshot: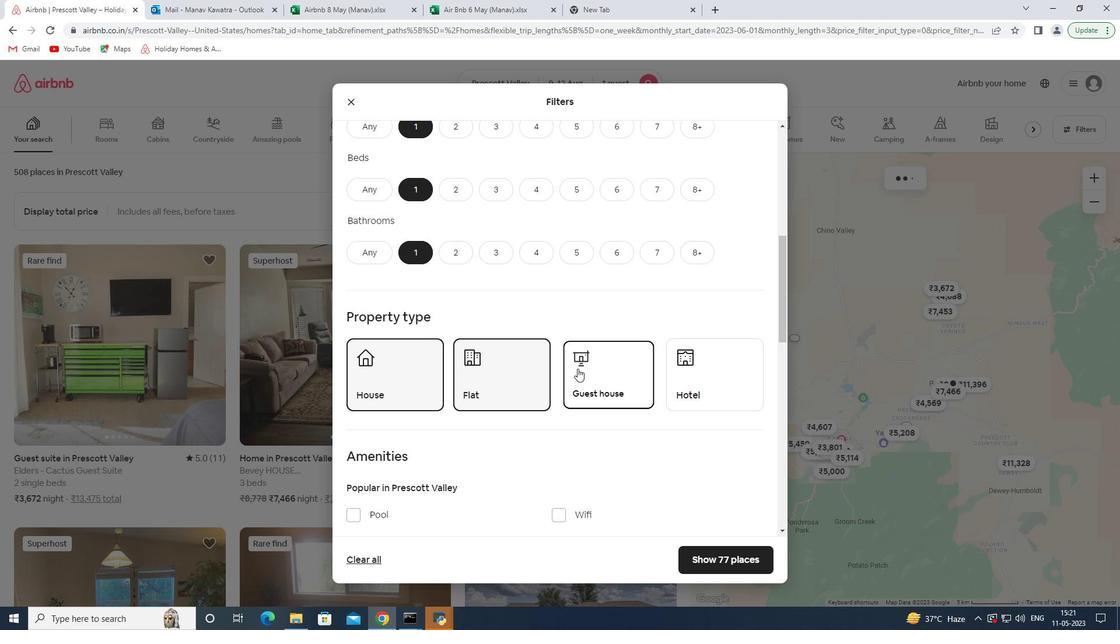 
Action: Mouse scrolled (577, 368) with delta (0, 0)
Screenshot: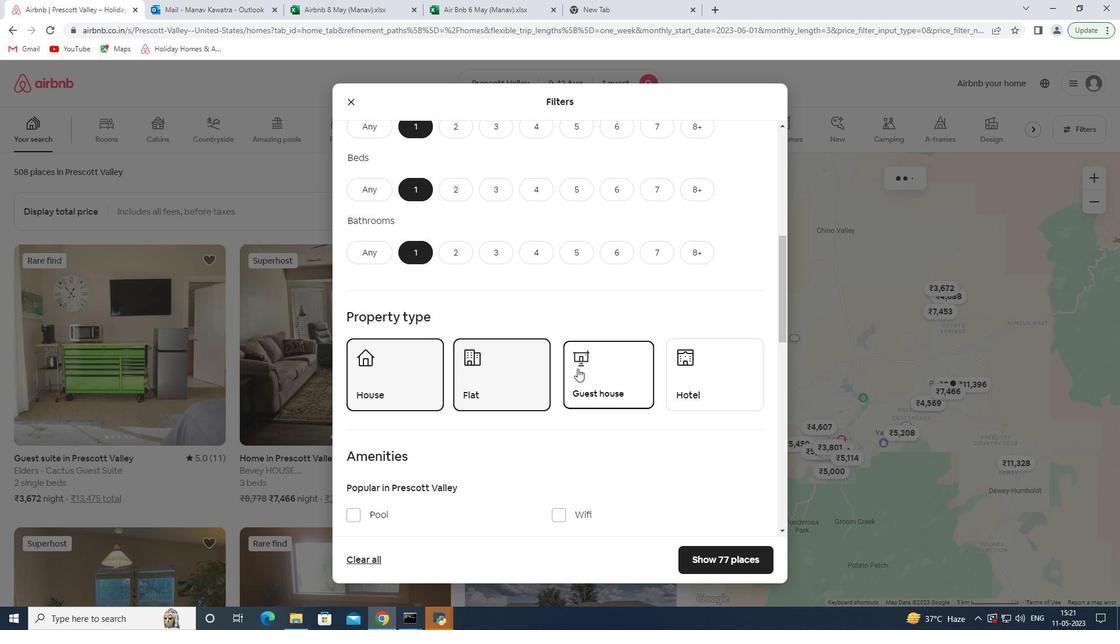 
Action: Mouse moved to (369, 360)
Screenshot: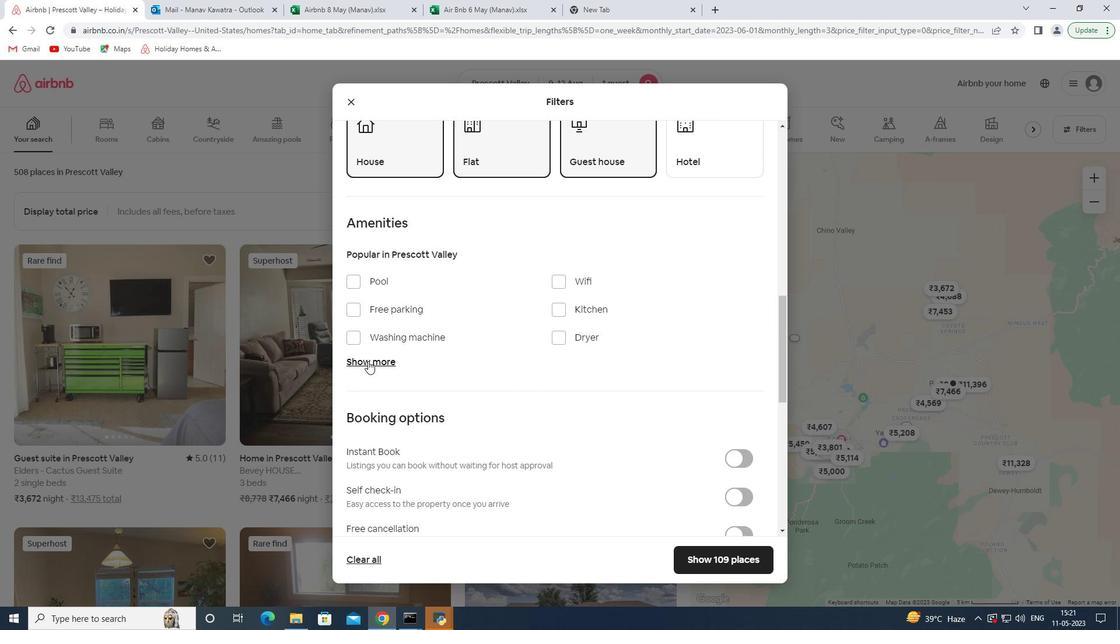 
Action: Mouse pressed left at (369, 360)
Screenshot: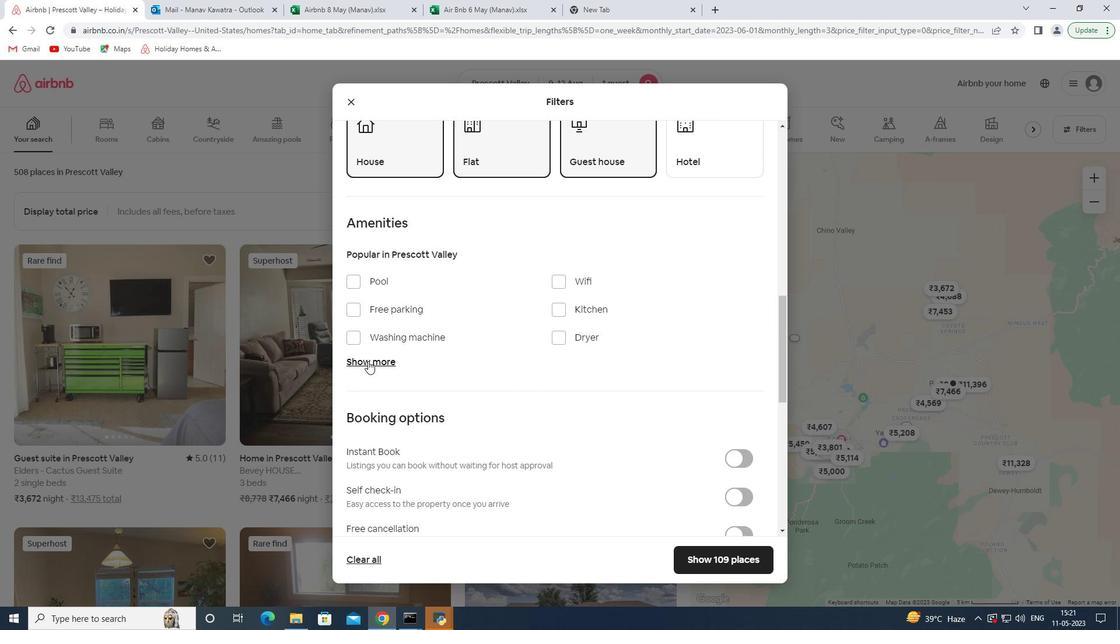 
Action: Mouse moved to (392, 302)
Screenshot: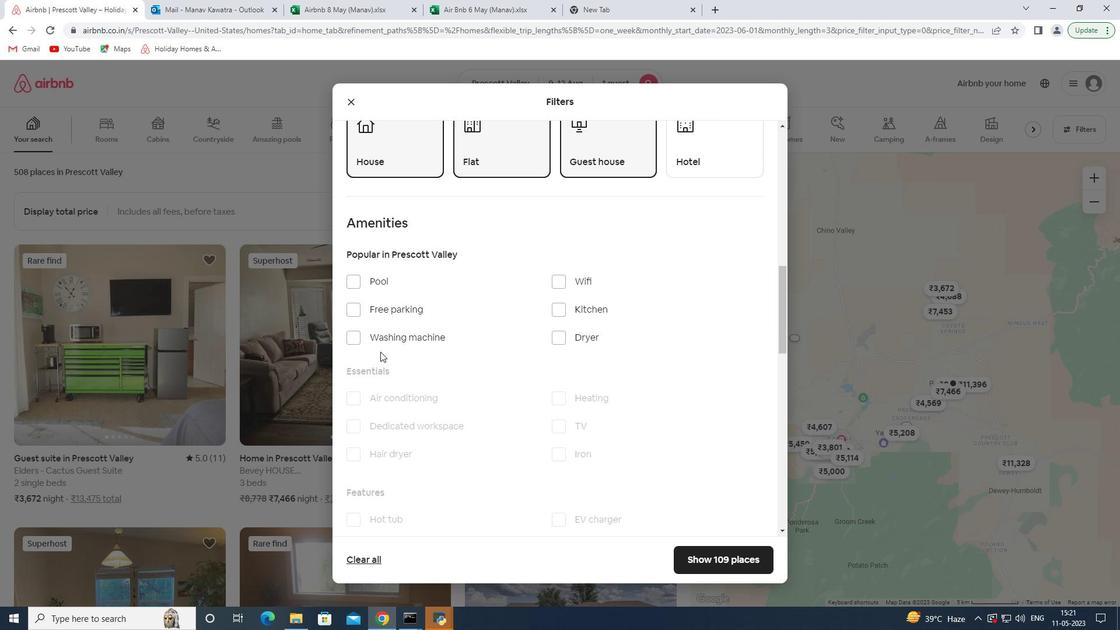 
Action: Mouse pressed left at (392, 302)
Screenshot: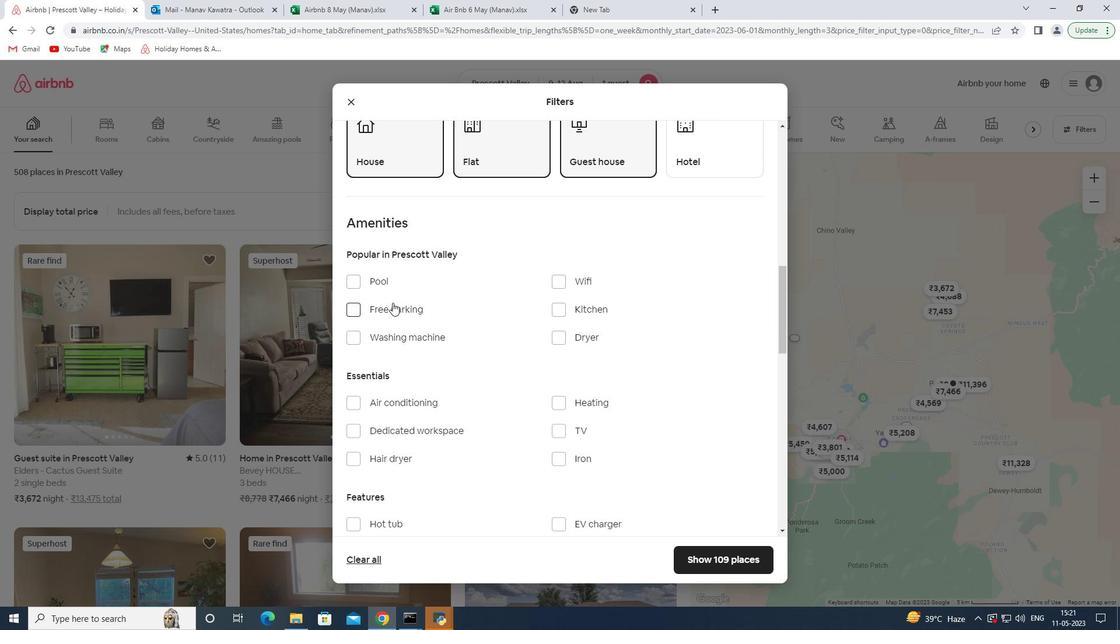 
Action: Mouse moved to (556, 433)
Screenshot: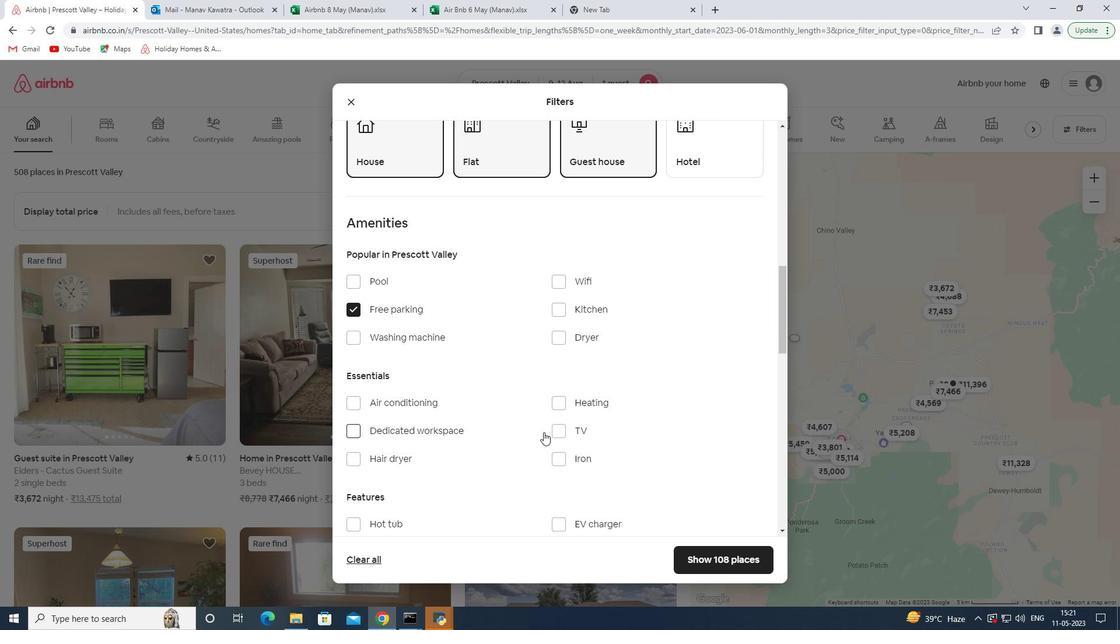 
Action: Mouse pressed left at (556, 433)
Screenshot: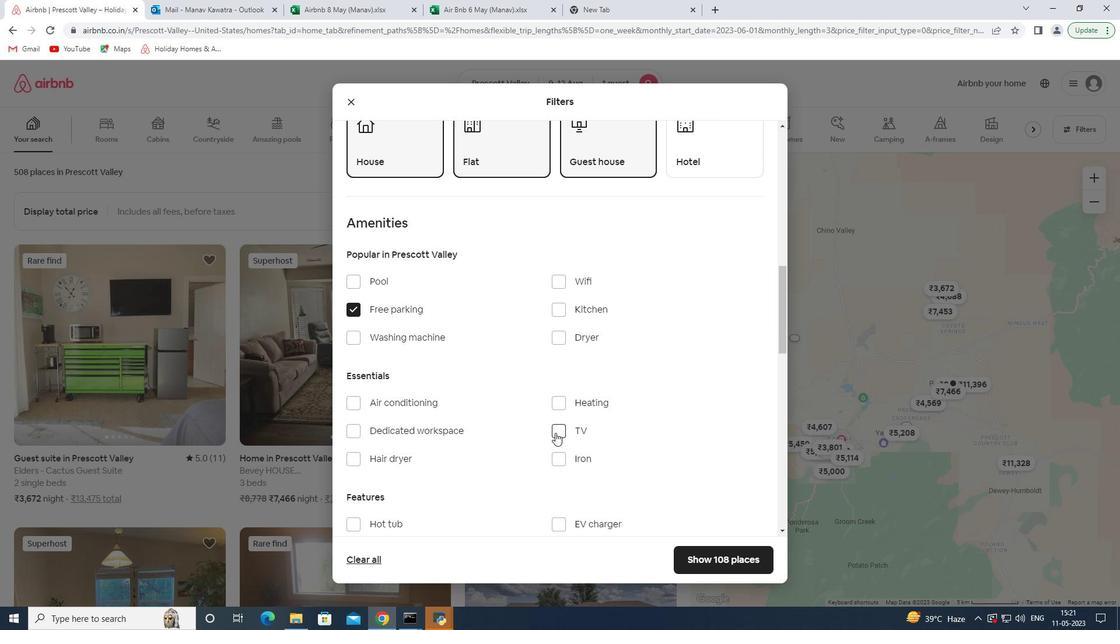 
Action: Mouse scrolled (556, 432) with delta (0, 0)
Screenshot: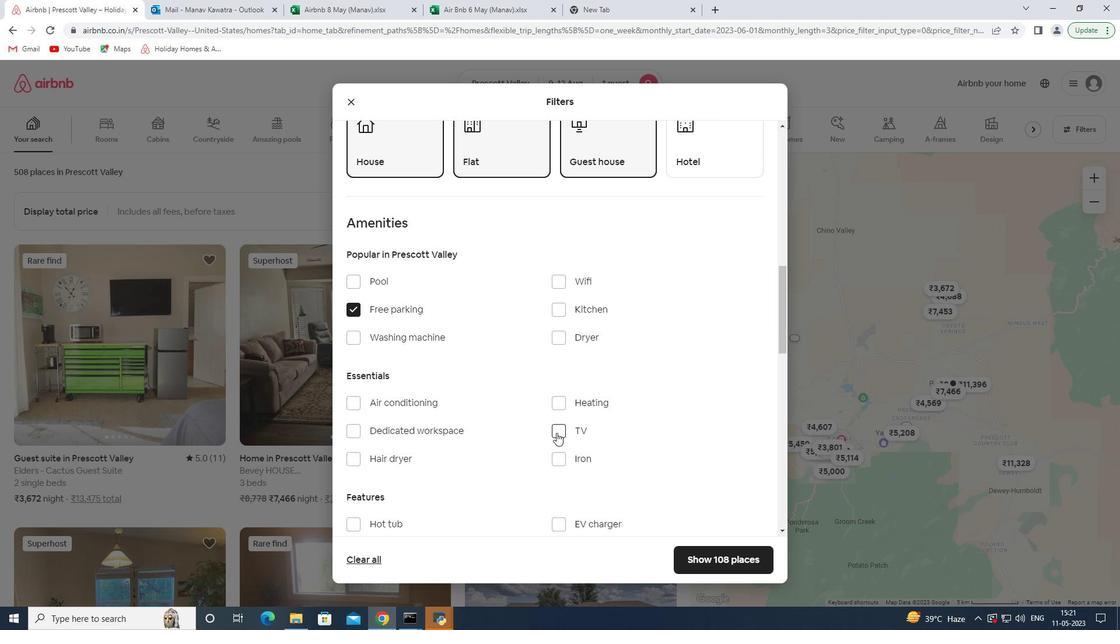 
Action: Mouse scrolled (556, 432) with delta (0, 0)
Screenshot: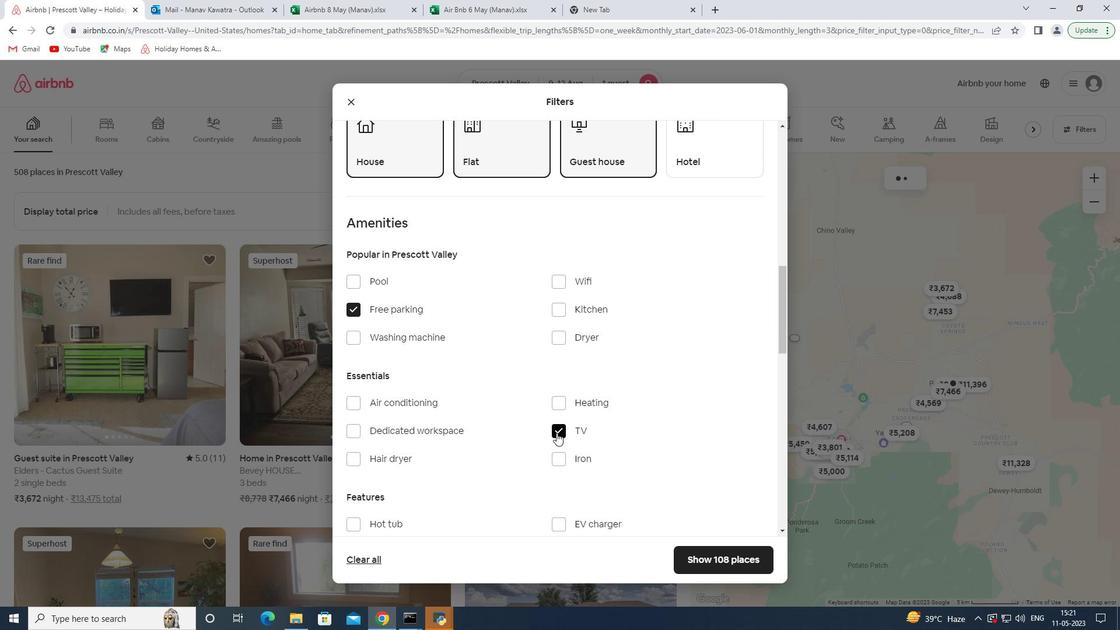 
Action: Mouse scrolled (556, 432) with delta (0, 0)
Screenshot: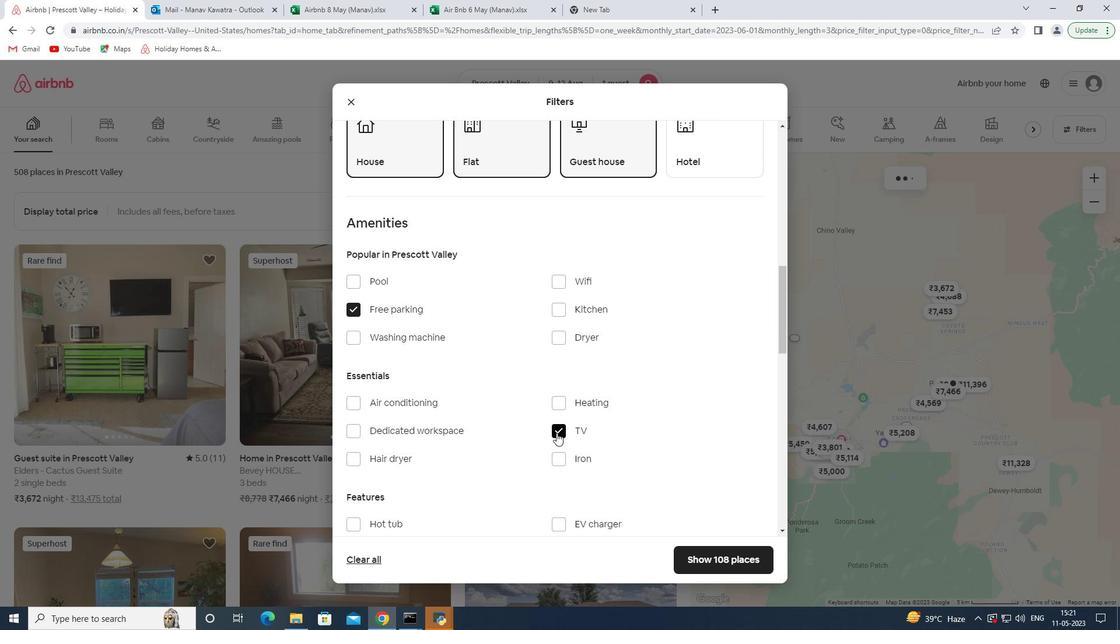 
Action: Mouse scrolled (556, 432) with delta (0, 0)
Screenshot: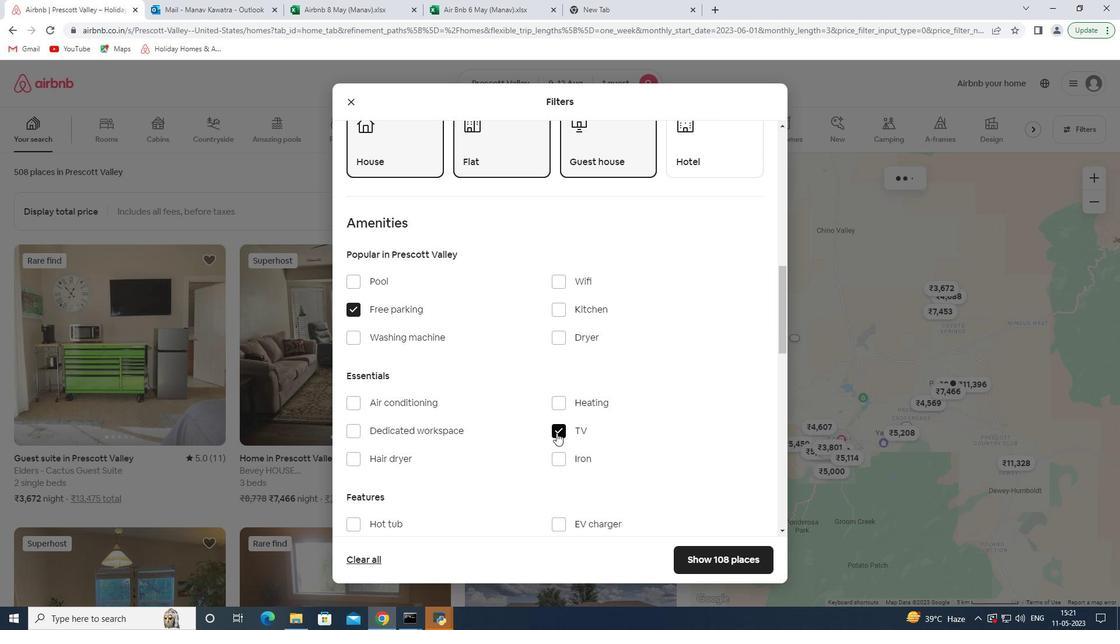 
Action: Mouse moved to (608, 345)
Screenshot: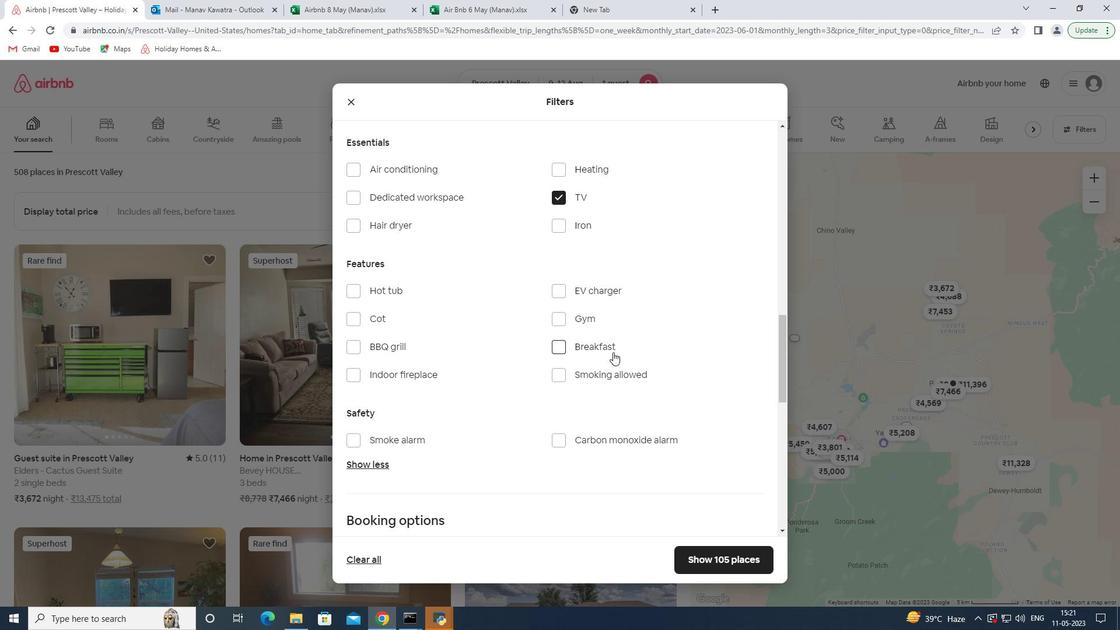 
Action: Mouse pressed left at (608, 345)
Screenshot: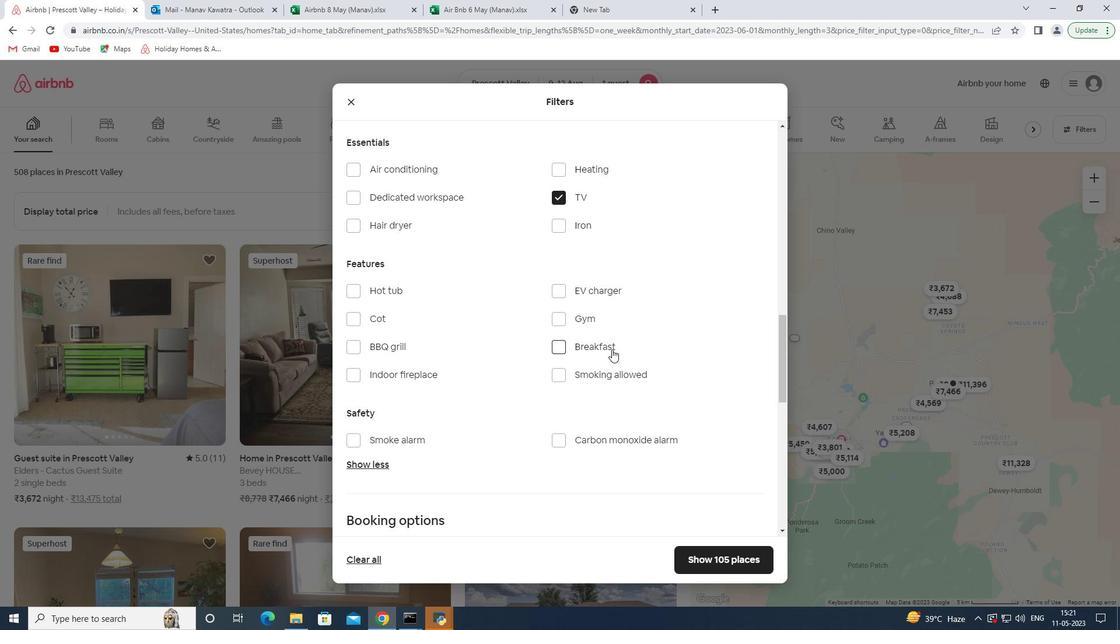 
Action: Mouse moved to (588, 323)
Screenshot: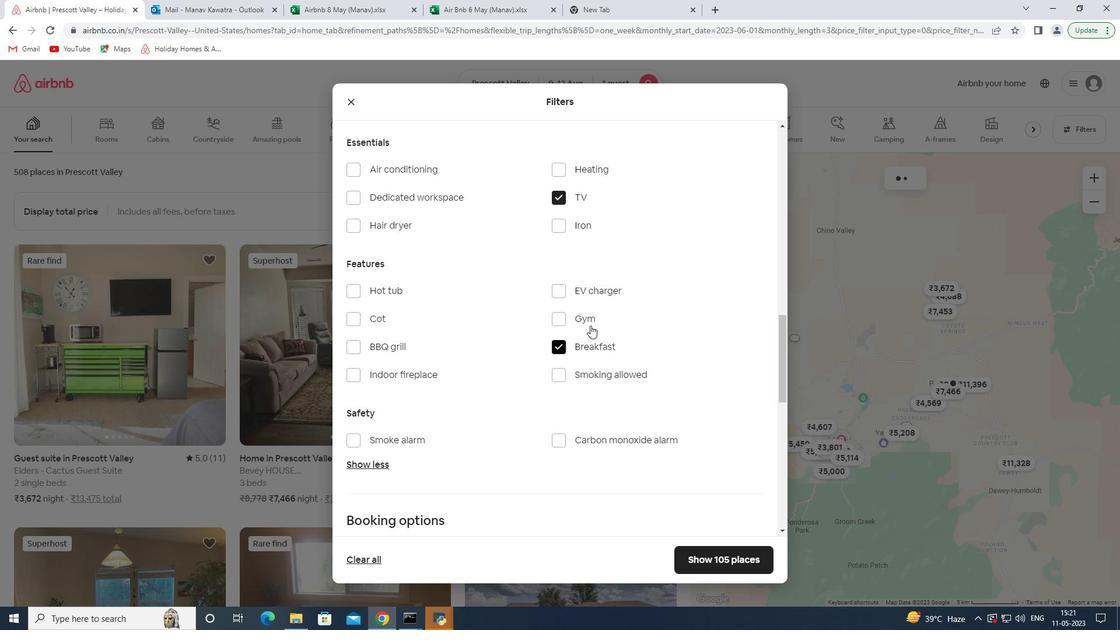 
Action: Mouse pressed left at (588, 323)
Screenshot: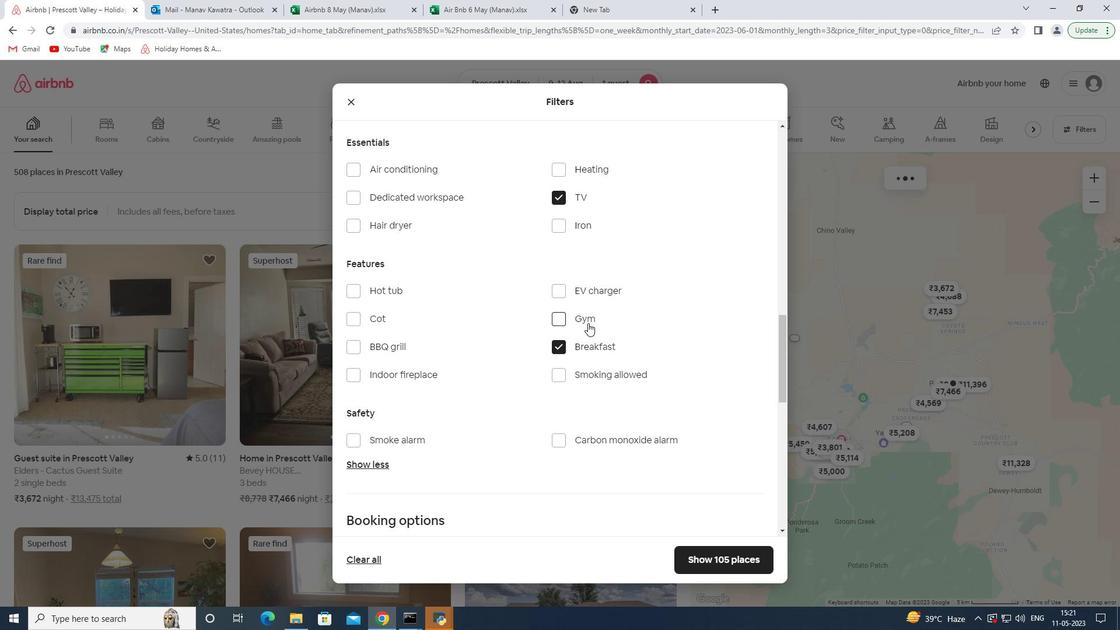 
Action: Mouse scrolled (588, 322) with delta (0, 0)
Screenshot: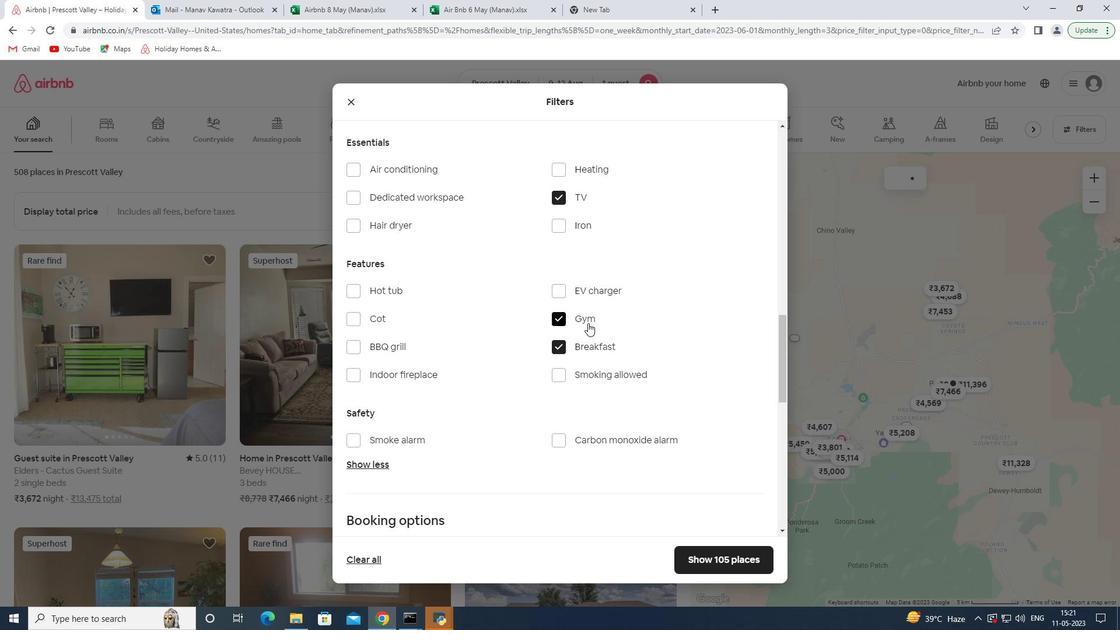 
Action: Mouse scrolled (588, 322) with delta (0, 0)
Screenshot: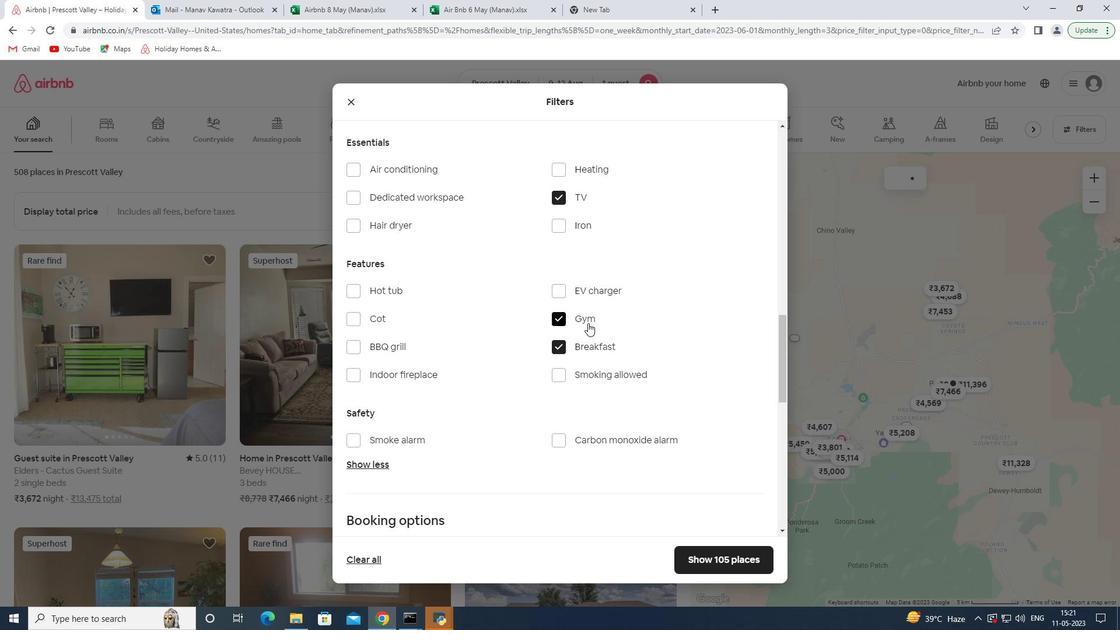 
Action: Mouse scrolled (588, 322) with delta (0, 0)
Screenshot: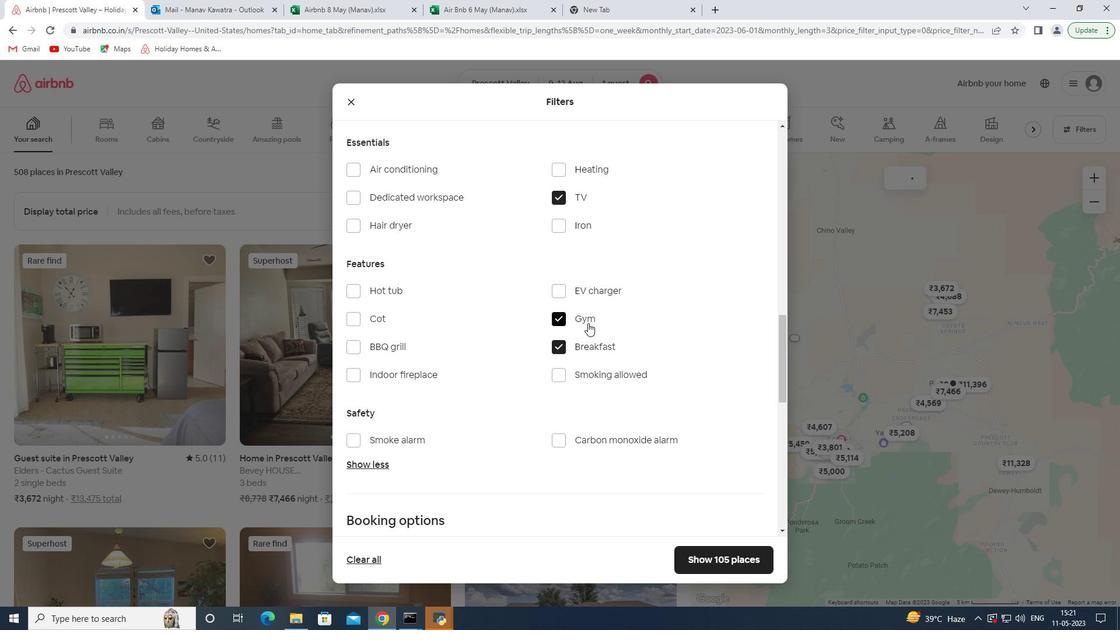 
Action: Mouse scrolled (588, 322) with delta (0, 0)
Screenshot: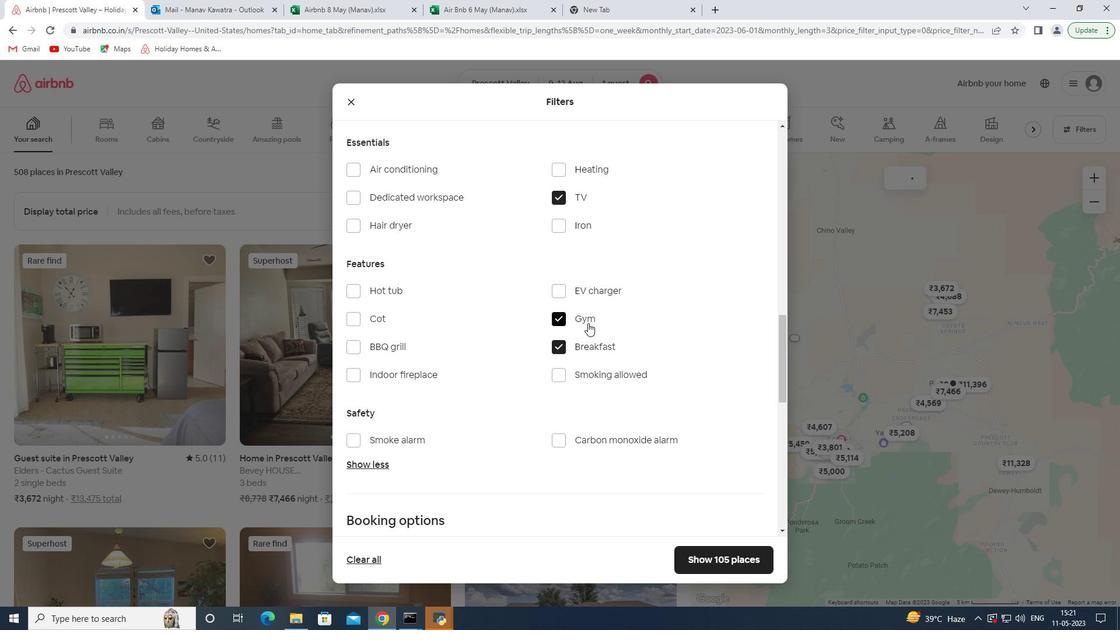 
Action: Mouse scrolled (588, 322) with delta (0, 0)
Screenshot: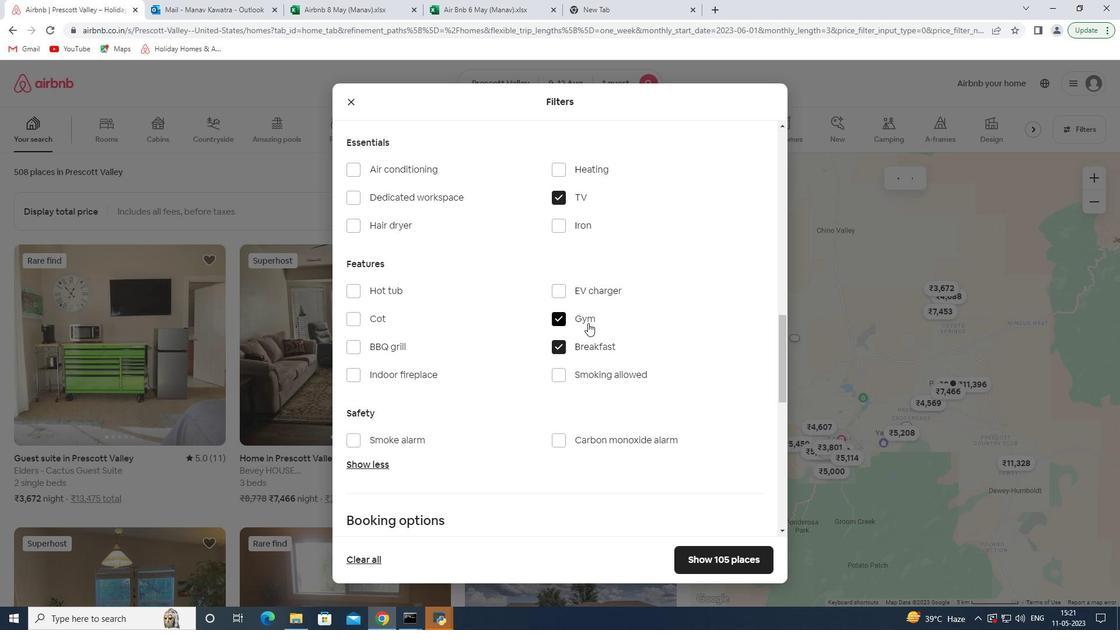 
Action: Mouse moved to (734, 315)
Screenshot: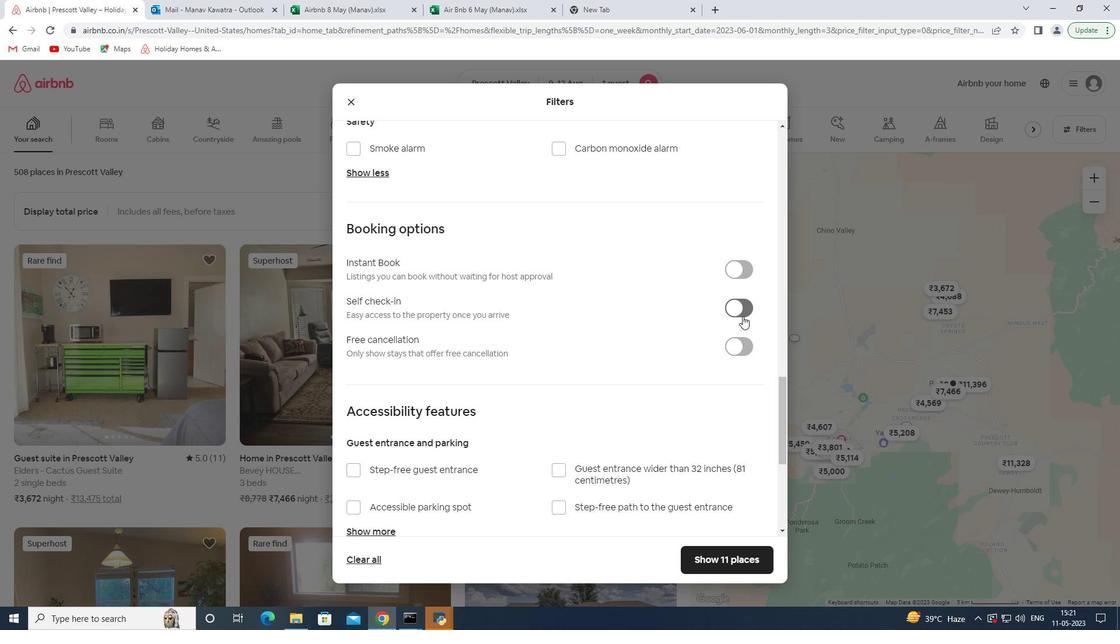 
Action: Mouse pressed left at (734, 315)
Screenshot: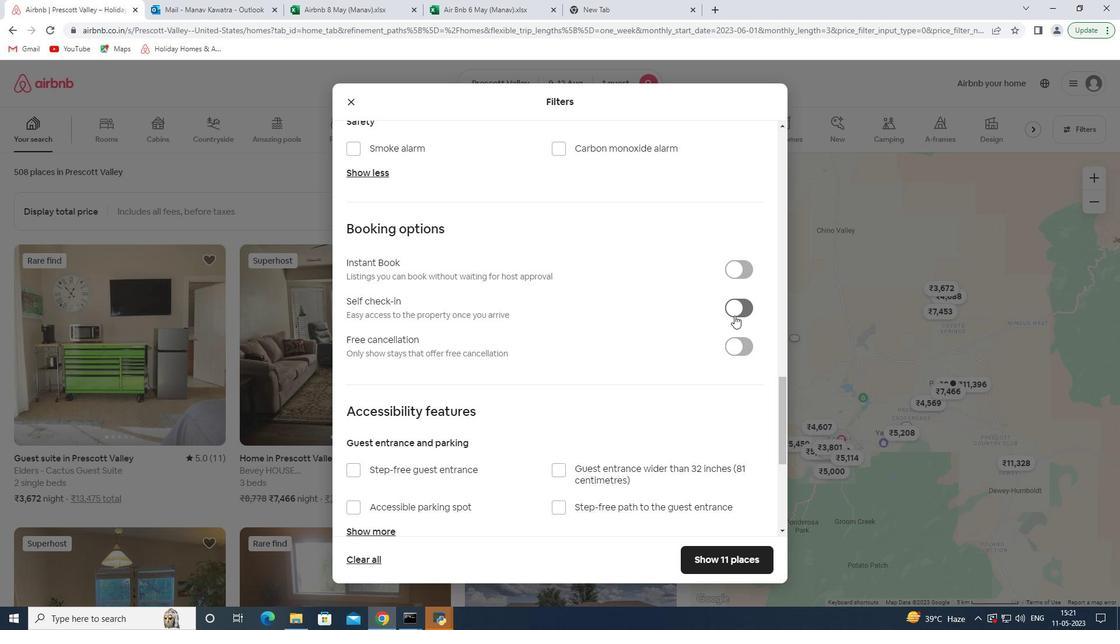 
Action: Mouse moved to (731, 316)
Screenshot: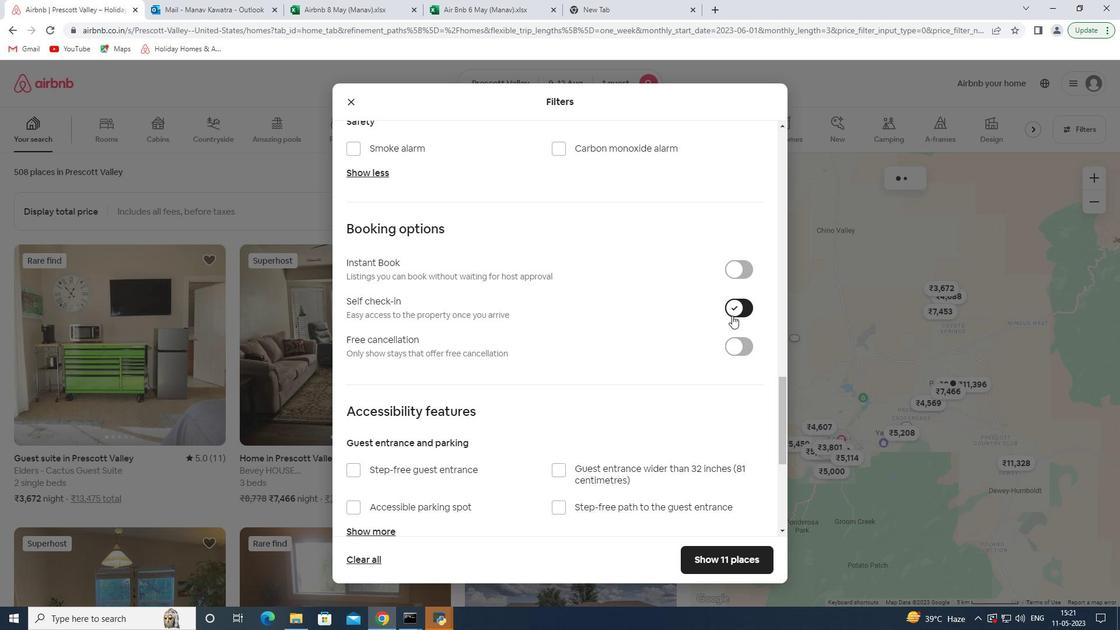
Action: Mouse scrolled (731, 315) with delta (0, 0)
Screenshot: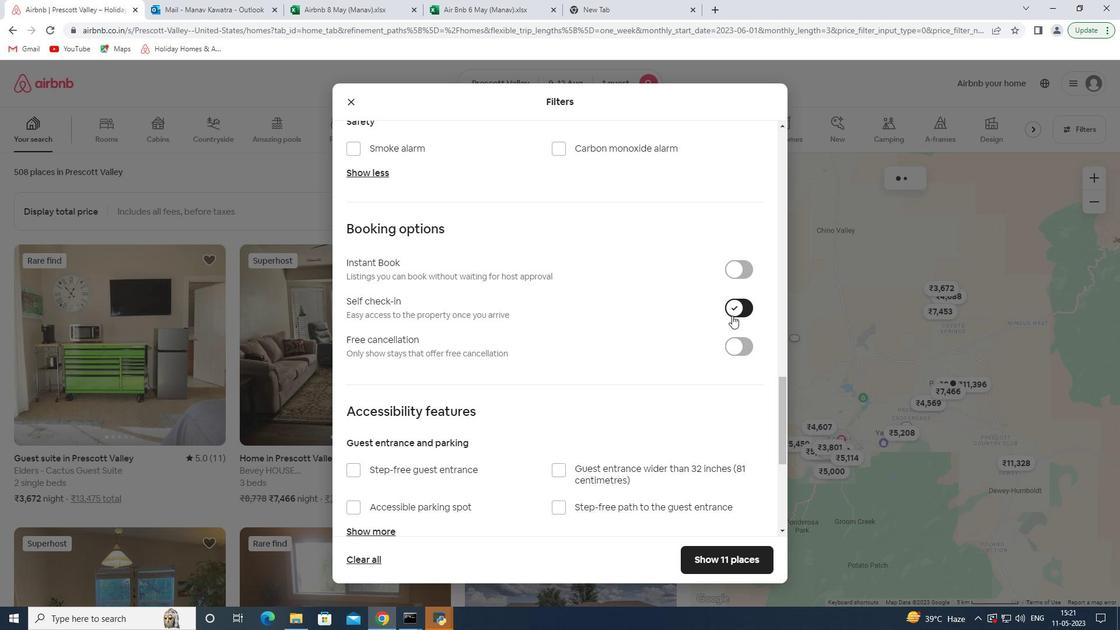 
Action: Mouse scrolled (731, 315) with delta (0, 0)
Screenshot: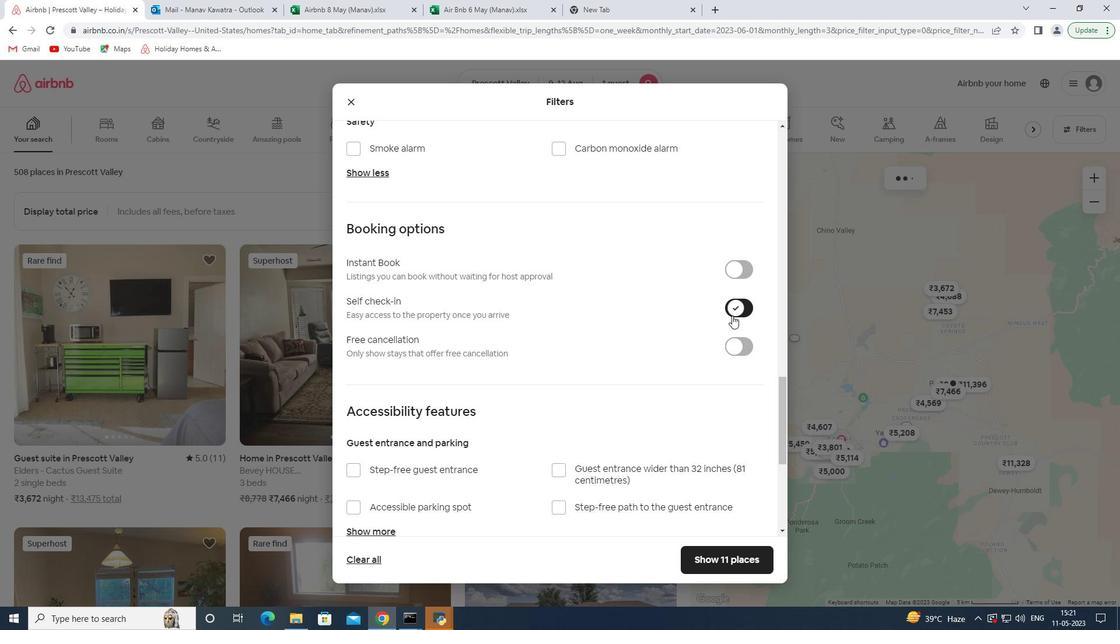 
Action: Mouse scrolled (731, 315) with delta (0, 0)
Screenshot: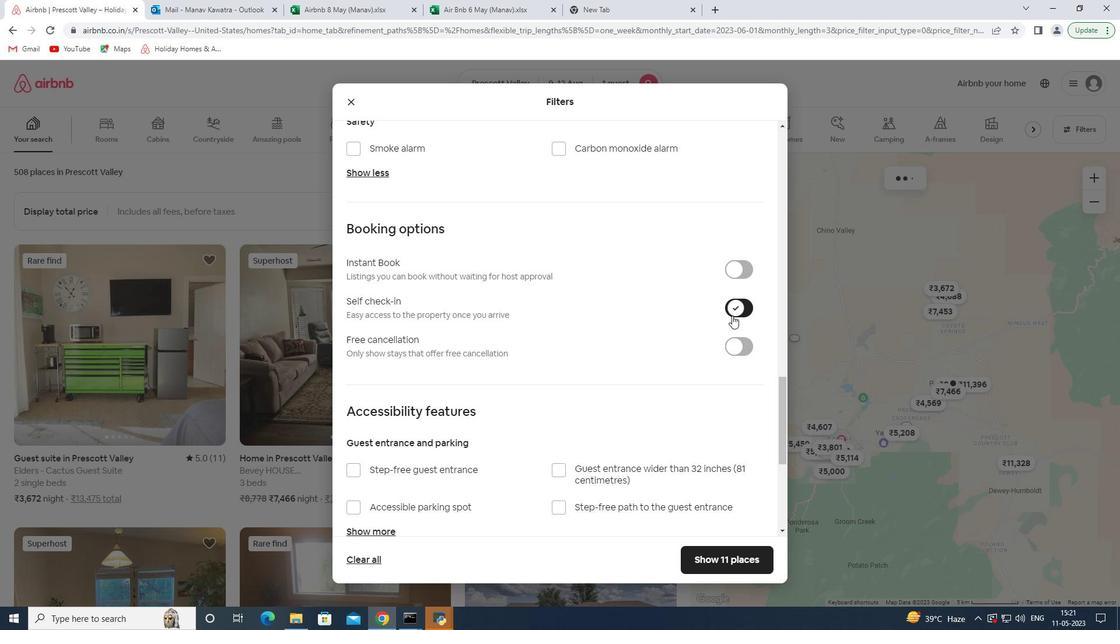 
Action: Mouse scrolled (731, 315) with delta (0, 0)
Screenshot: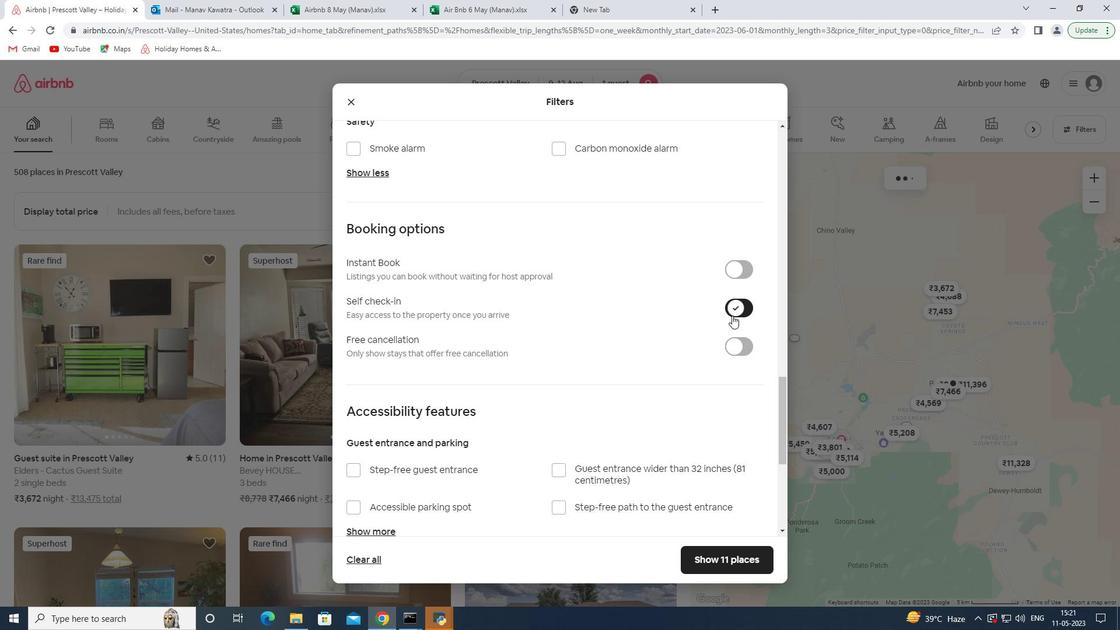 
Action: Mouse scrolled (731, 315) with delta (0, 0)
Screenshot: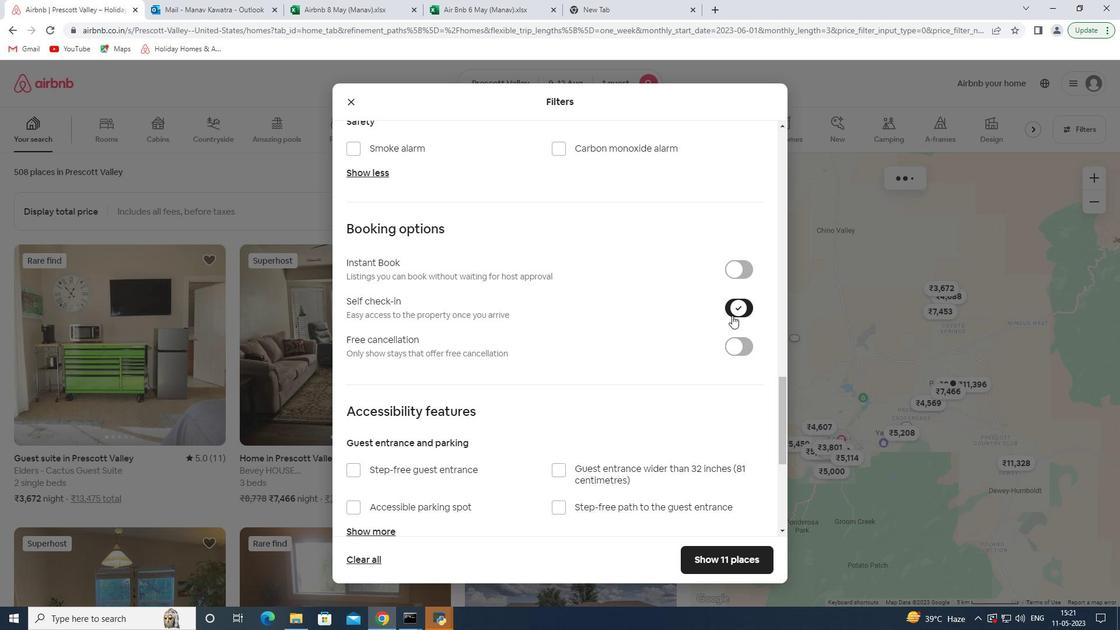 
Action: Mouse moved to (401, 455)
Screenshot: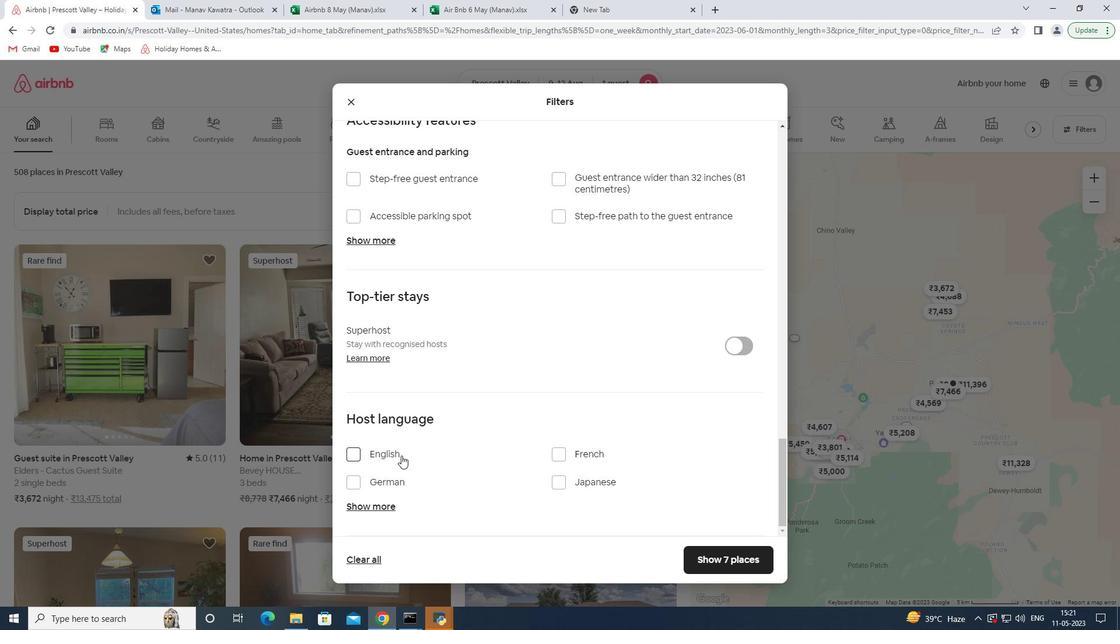 
Action: Mouse pressed left at (401, 455)
Screenshot: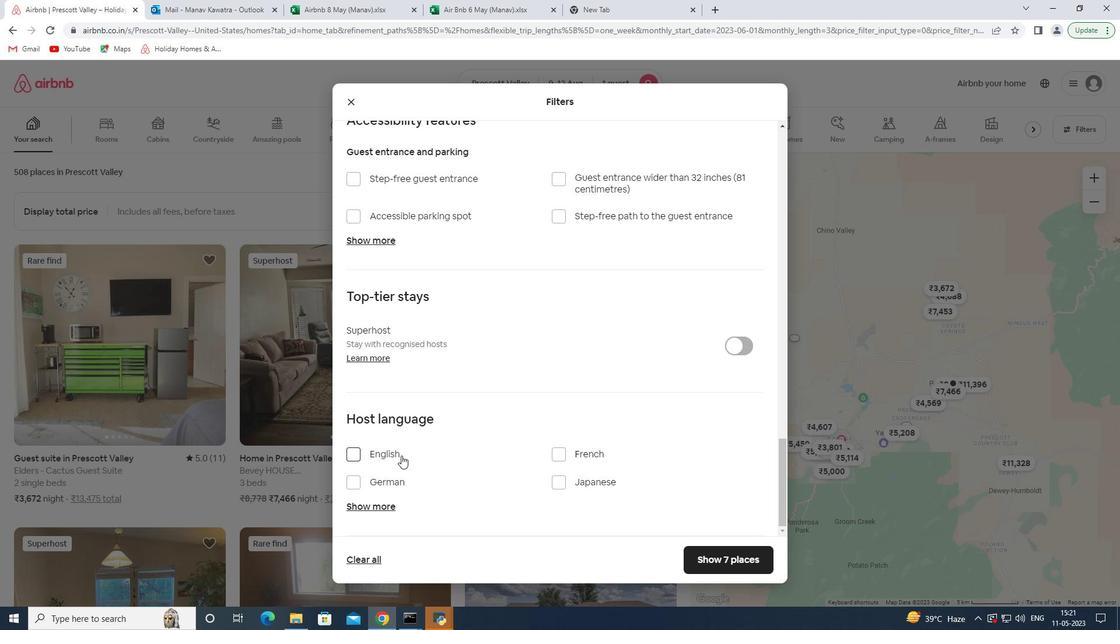 
Action: Mouse moved to (716, 548)
Screenshot: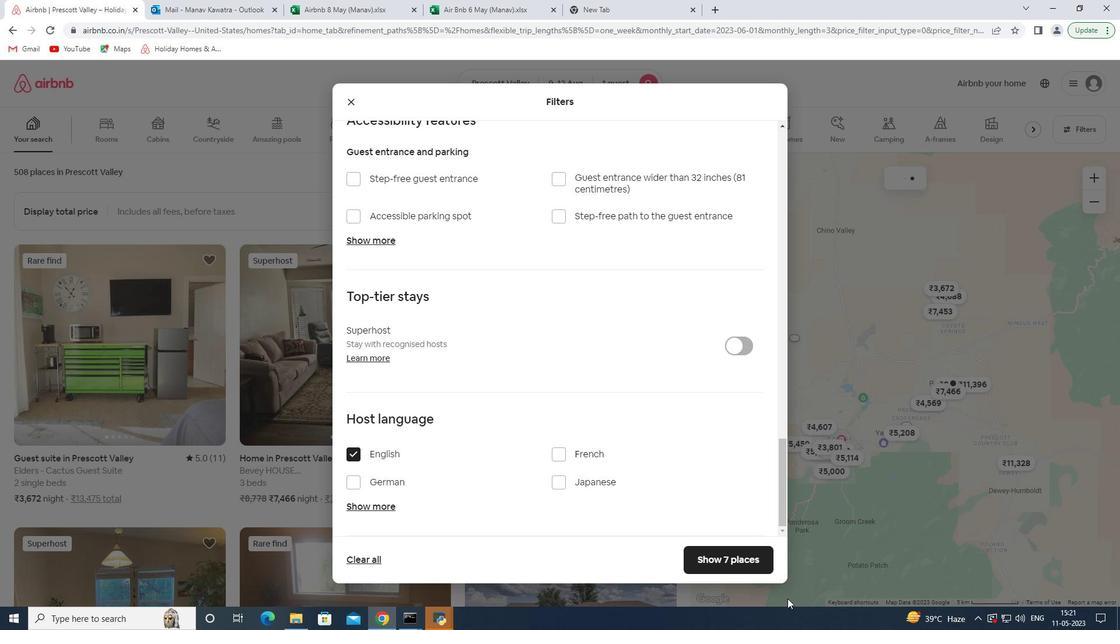 
Action: Mouse pressed left at (716, 548)
Screenshot: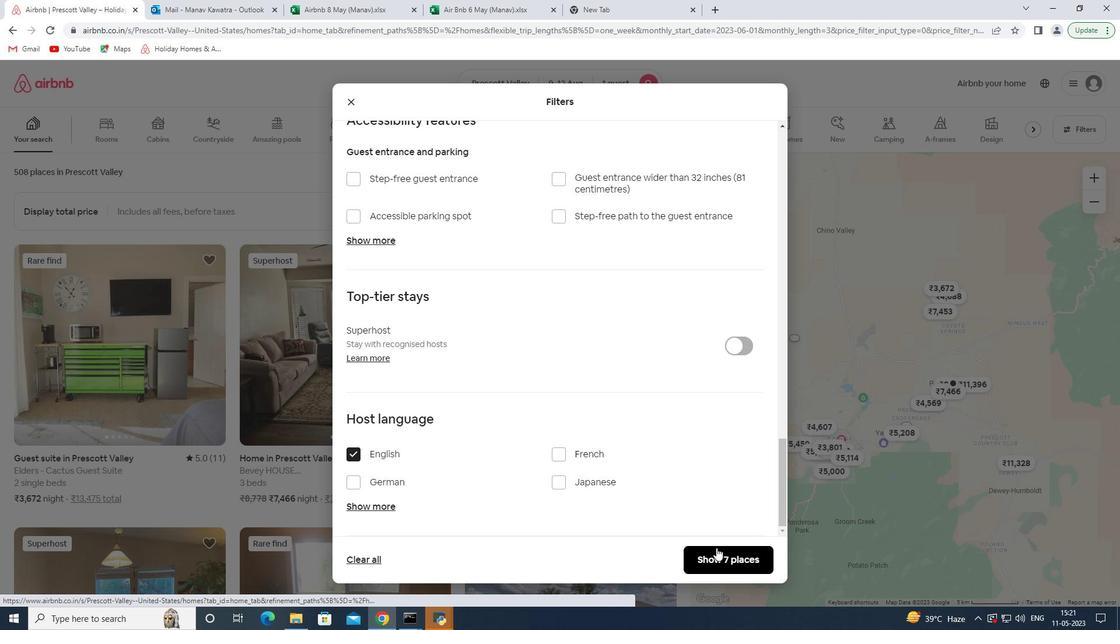 
